 Task: Start a Sprint called Sprint0000000126 in Scrum Project Project0000000042 in Jira. Create a Scrum Project Project0000000043 in Jira. Create a Scrum Project Project0000000044 in Jira. Add mailaustralia7@gmail.com as Team Member of Scrum Project Project0000000043 in Jira. Add carxxstreet791@gmail.com as Team Member of Scrum Project Project0000000043 in Jira
Action: Mouse moved to (82, 251)
Screenshot: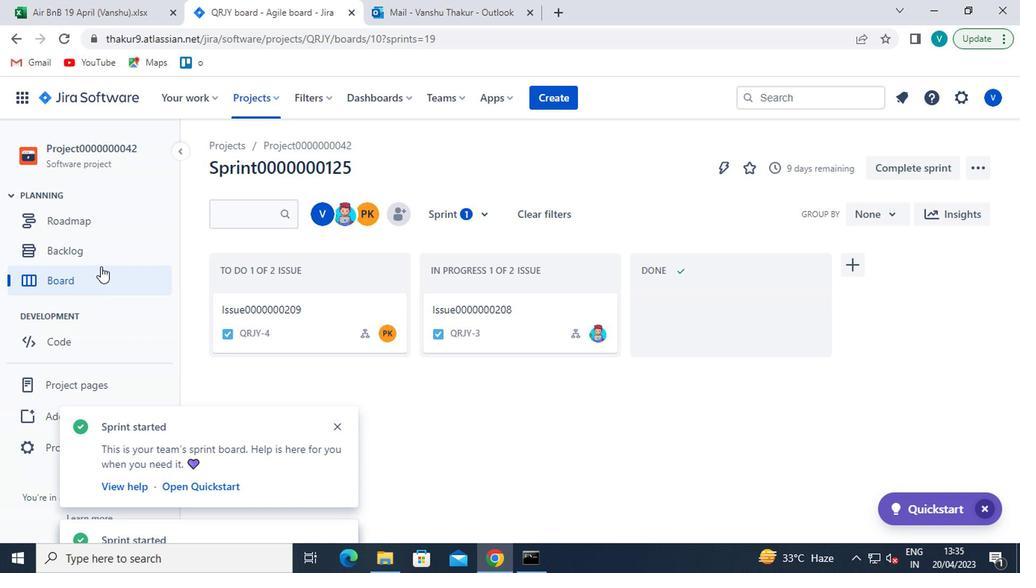 
Action: Mouse pressed left at (82, 251)
Screenshot: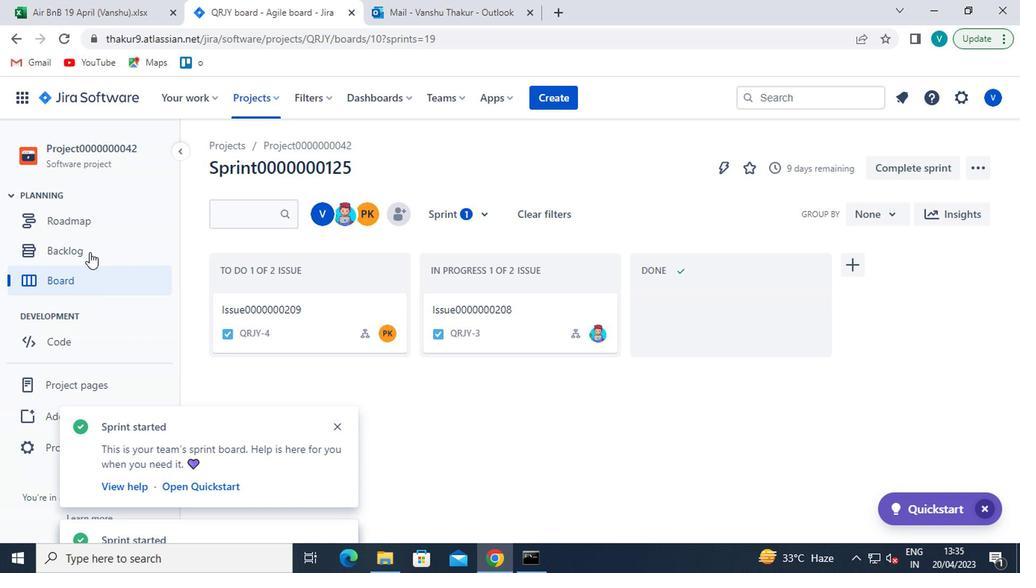 
Action: Mouse moved to (331, 428)
Screenshot: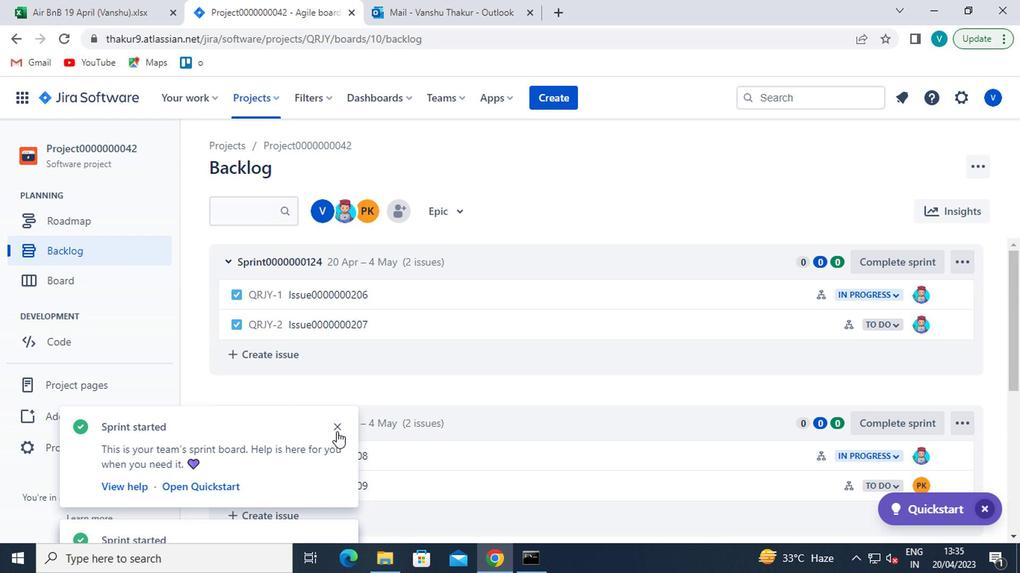
Action: Mouse pressed left at (331, 428)
Screenshot: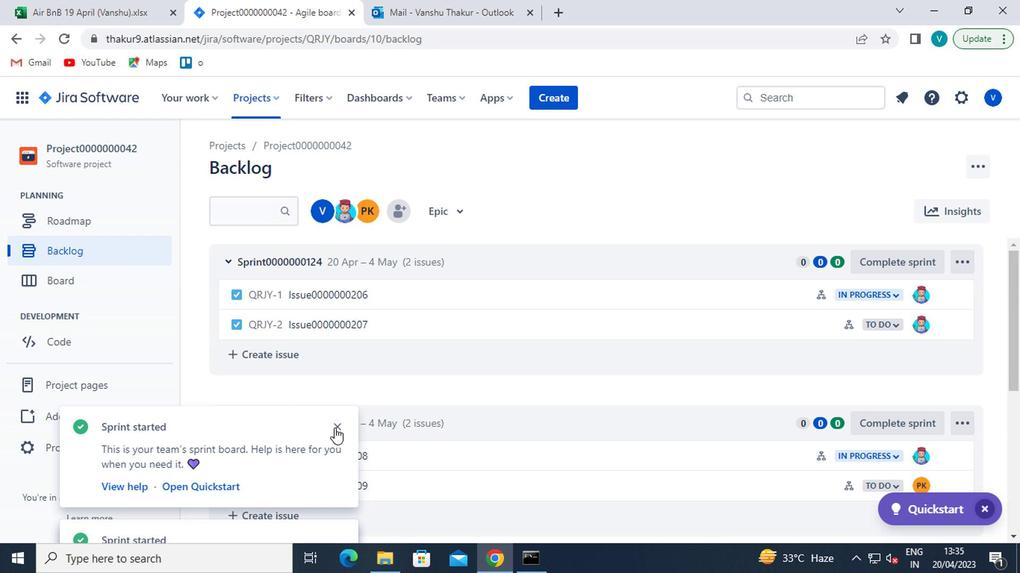 
Action: Mouse moved to (331, 425)
Screenshot: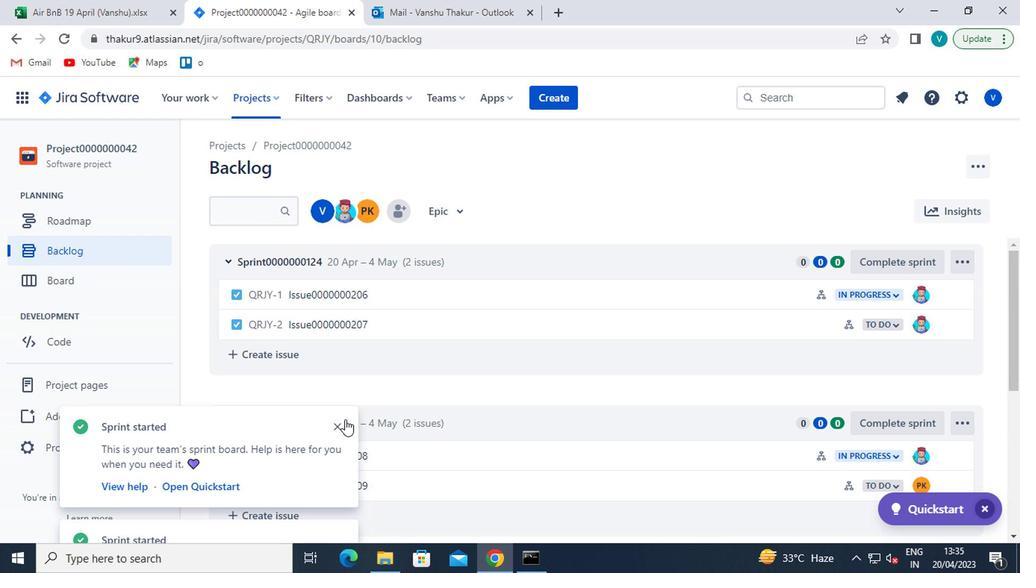 
Action: Mouse pressed left at (331, 425)
Screenshot: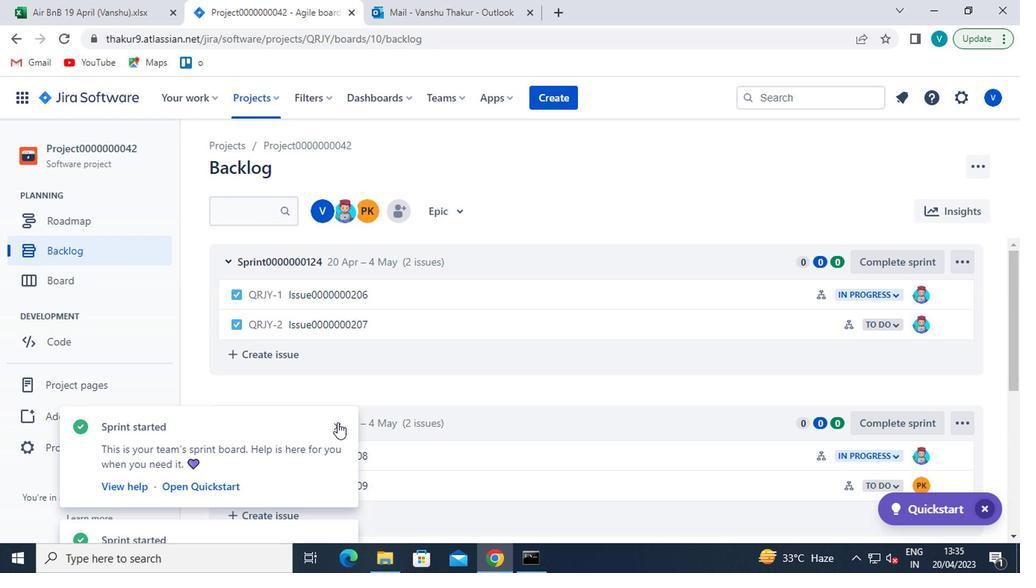 
Action: Mouse pressed left at (331, 425)
Screenshot: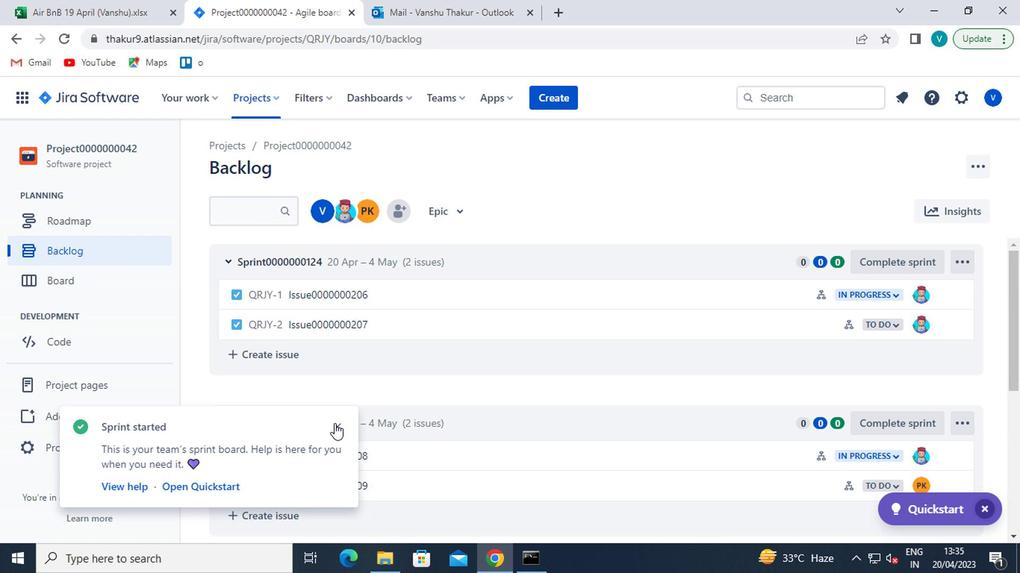 
Action: Mouse moved to (445, 406)
Screenshot: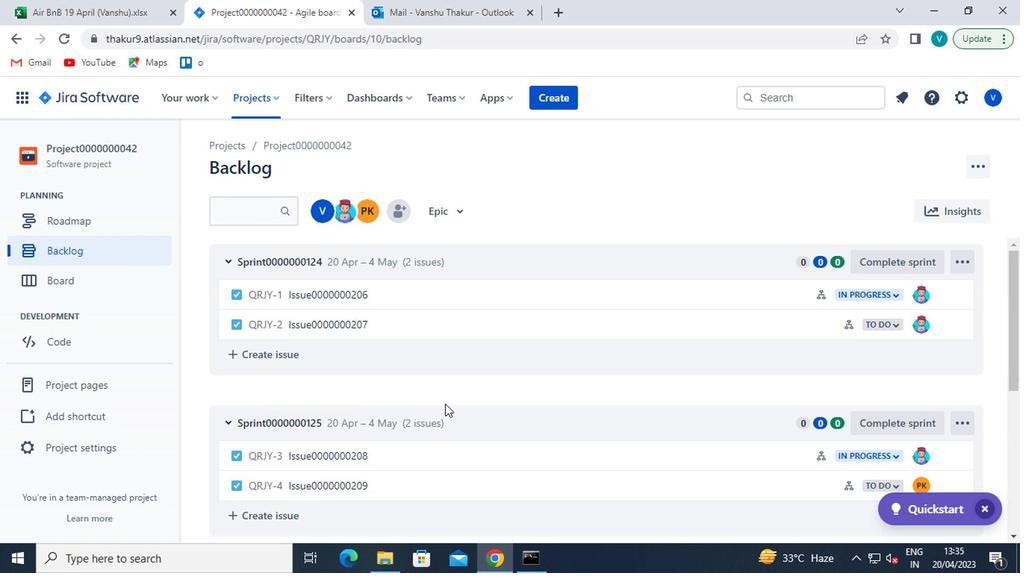 
Action: Mouse scrolled (445, 405) with delta (0, -1)
Screenshot: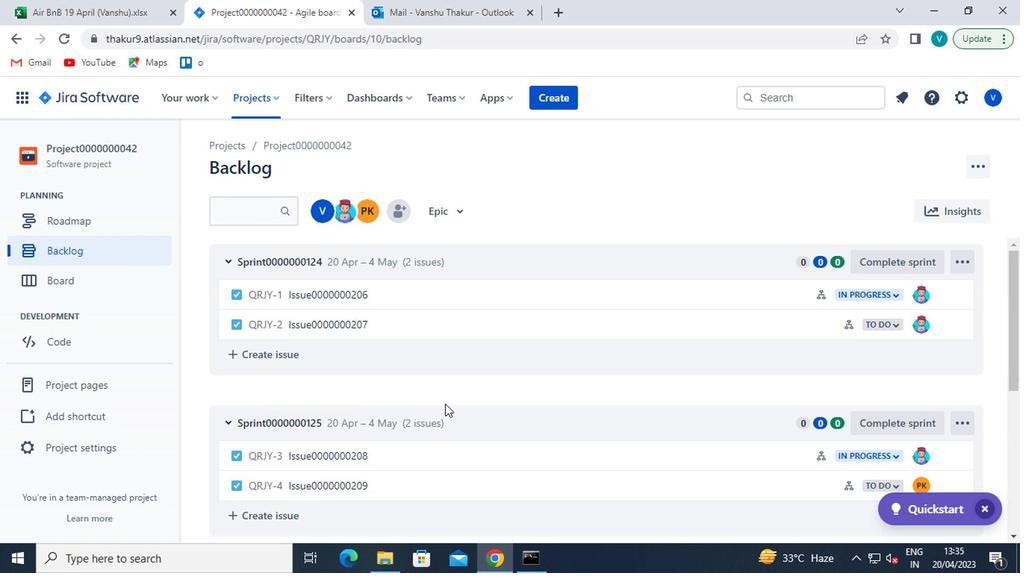 
Action: Mouse scrolled (445, 405) with delta (0, -1)
Screenshot: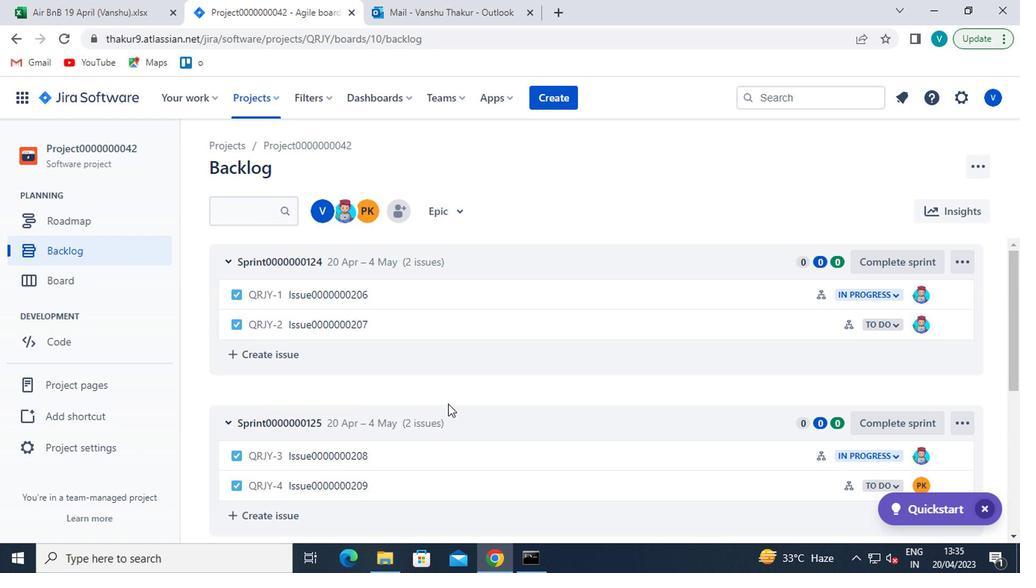 
Action: Mouse scrolled (445, 405) with delta (0, -1)
Screenshot: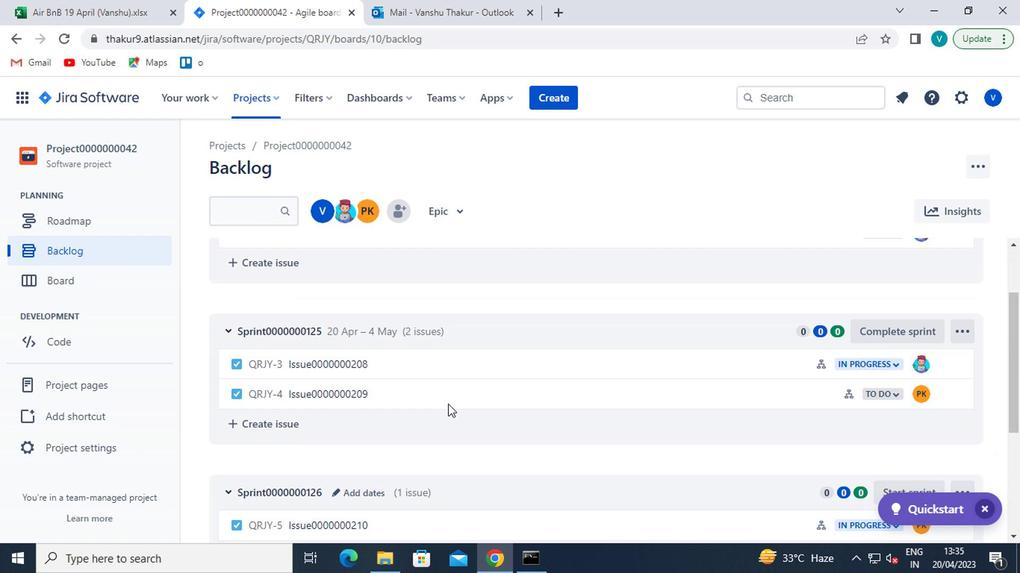 
Action: Mouse moved to (907, 365)
Screenshot: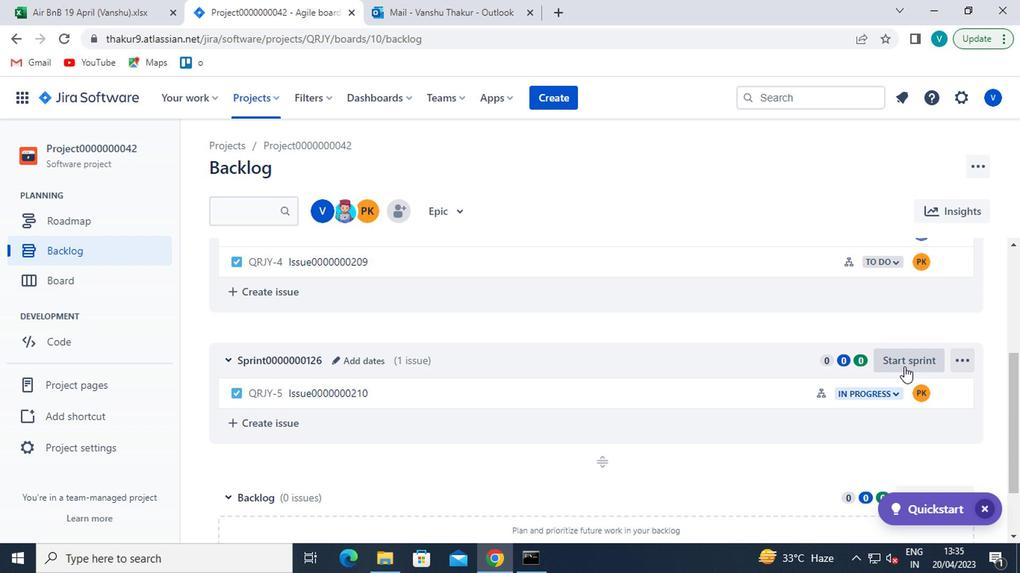 
Action: Mouse pressed left at (907, 365)
Screenshot: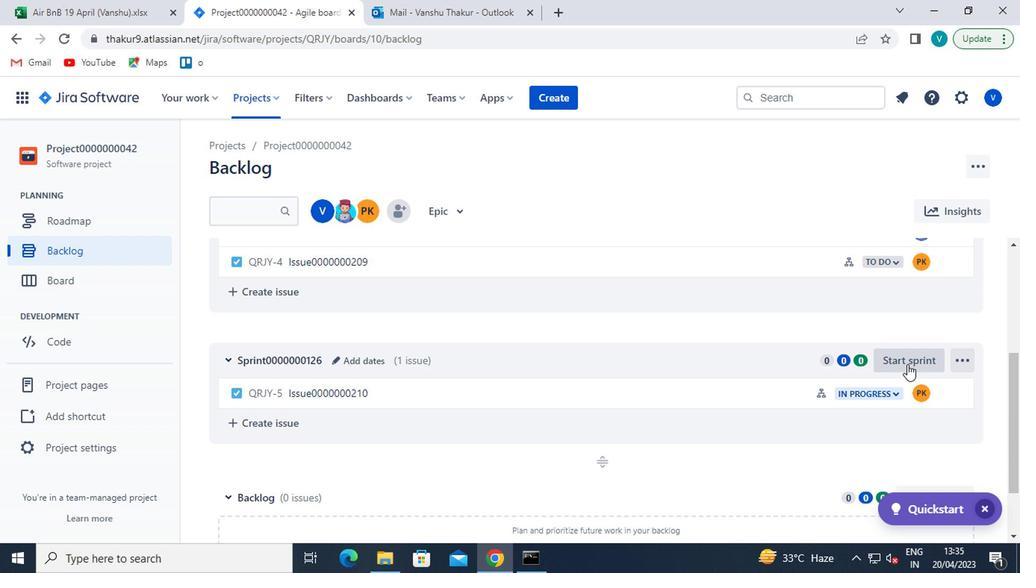 
Action: Mouse moved to (591, 350)
Screenshot: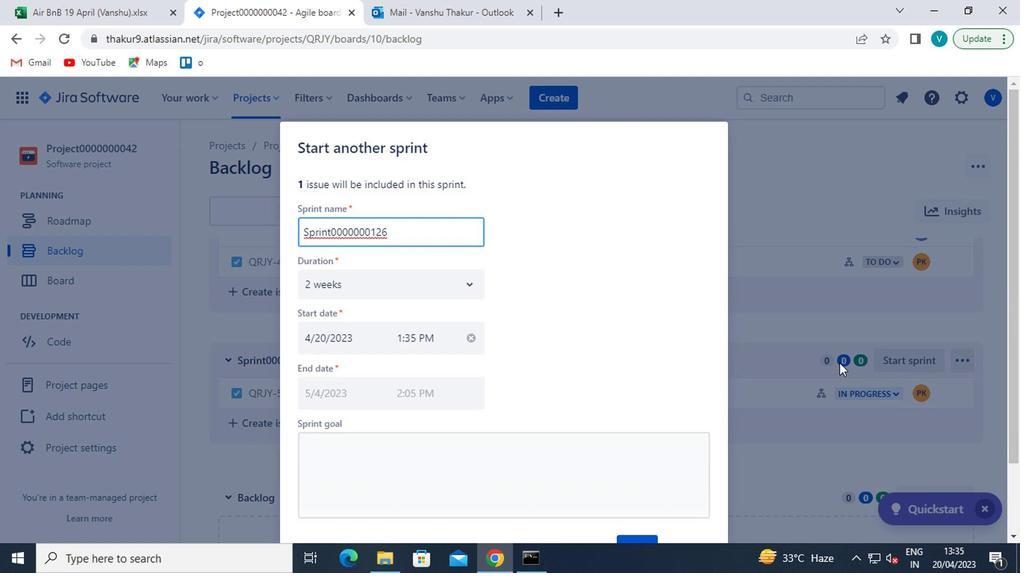 
Action: Mouse scrolled (591, 350) with delta (0, 0)
Screenshot: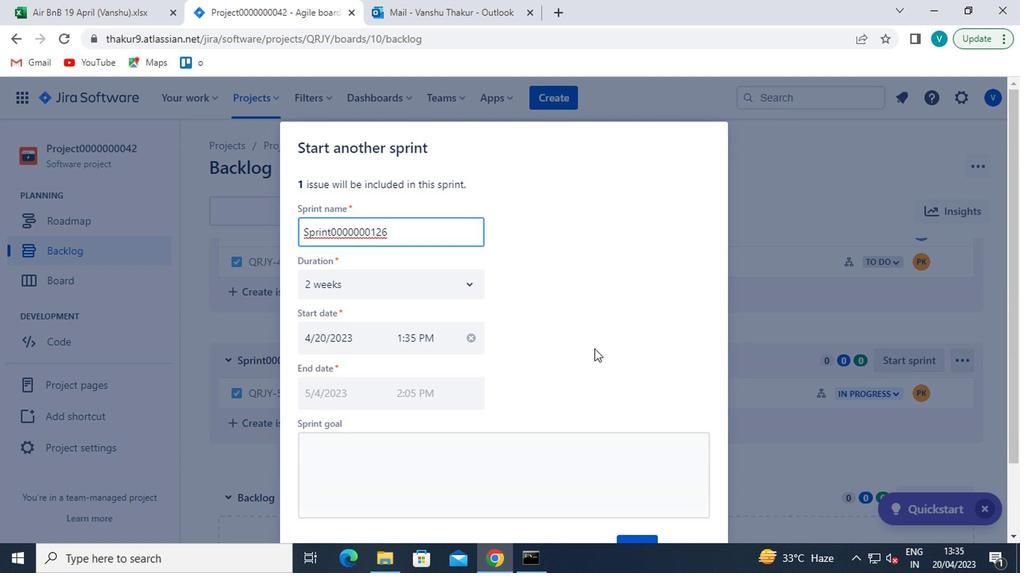 
Action: Mouse scrolled (591, 350) with delta (0, 0)
Screenshot: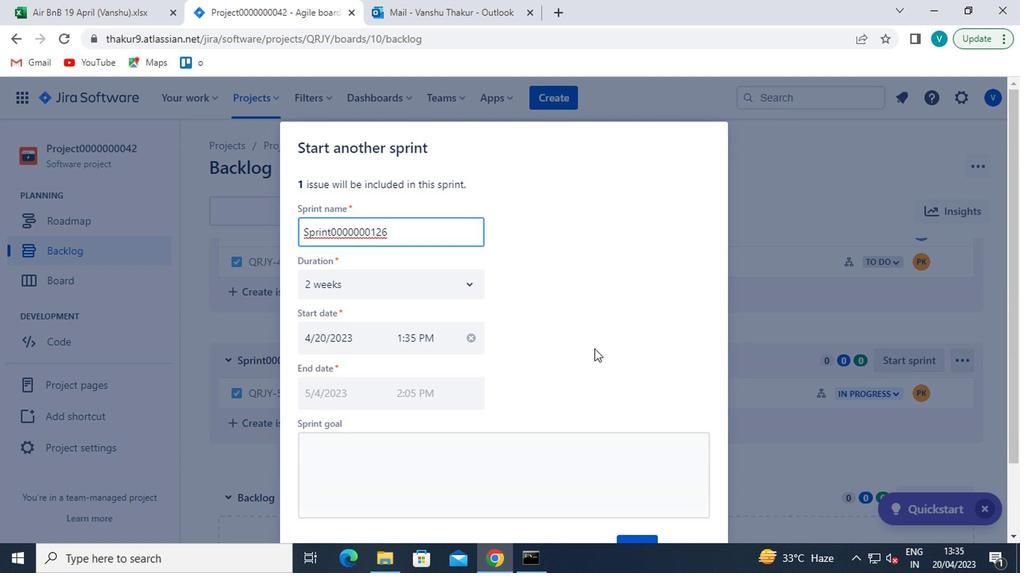 
Action: Mouse scrolled (591, 350) with delta (0, 0)
Screenshot: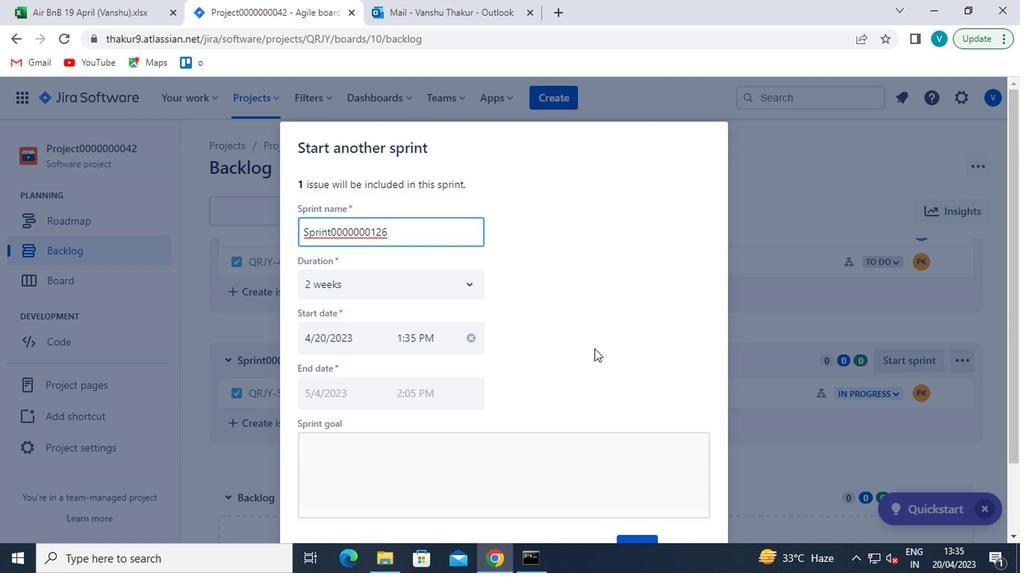 
Action: Mouse moved to (631, 461)
Screenshot: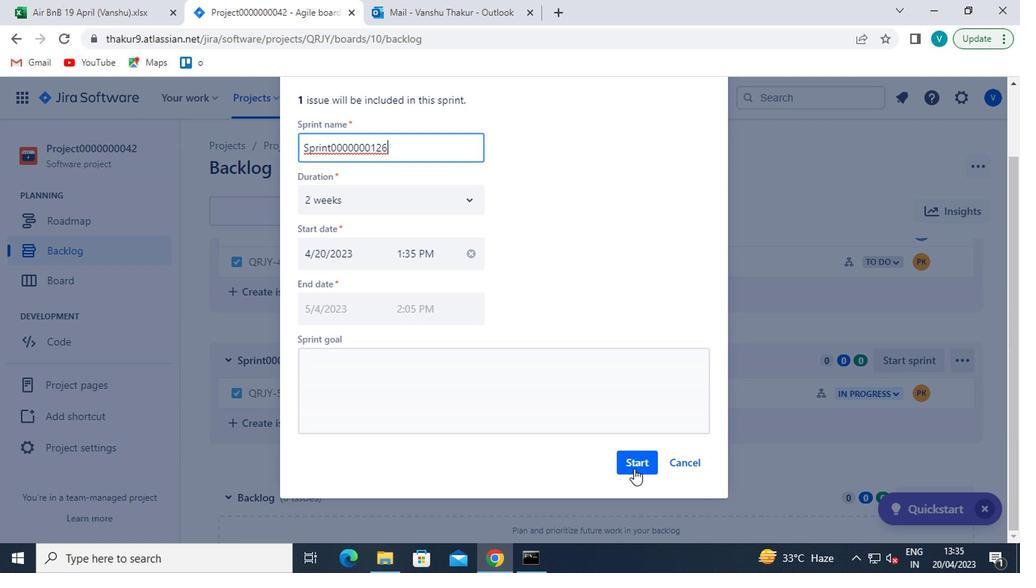 
Action: Mouse pressed left at (631, 461)
Screenshot: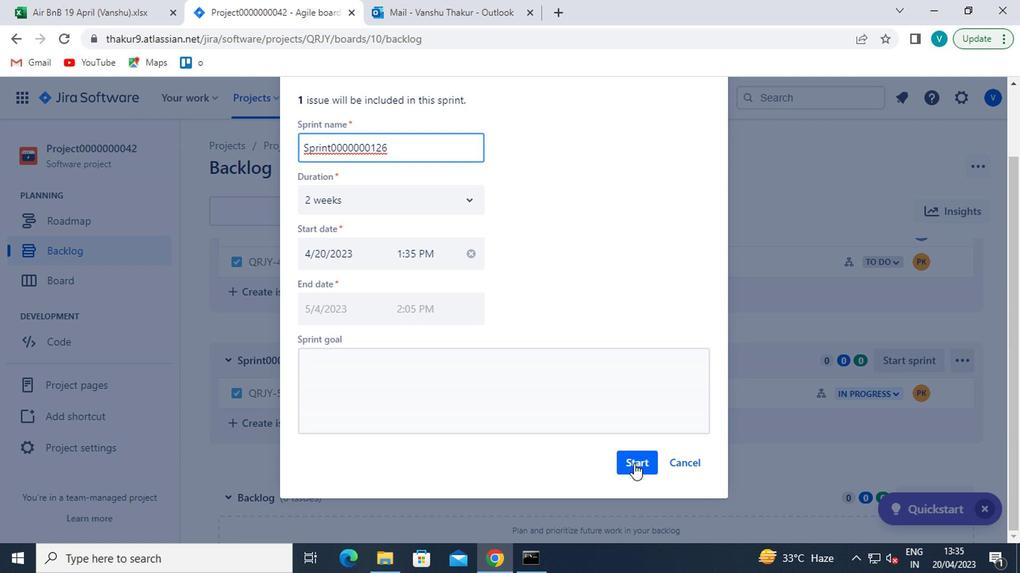 
Action: Mouse moved to (259, 95)
Screenshot: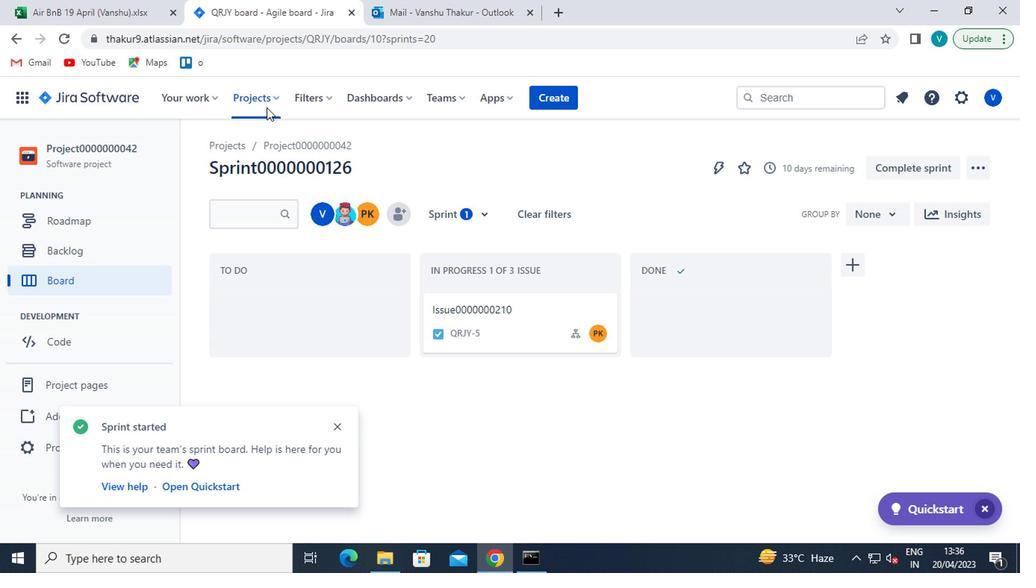 
Action: Mouse pressed left at (259, 95)
Screenshot: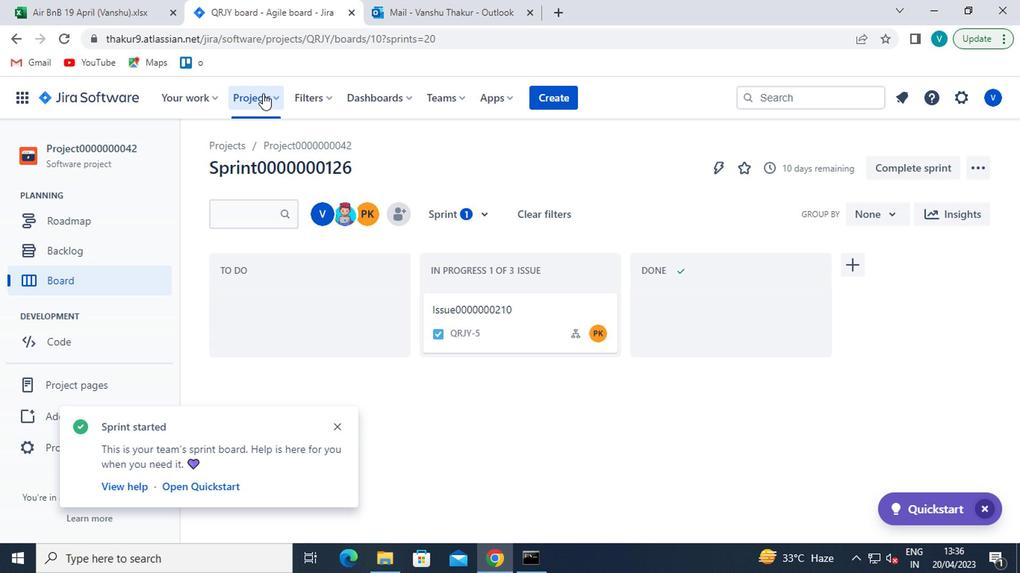 
Action: Mouse moved to (301, 390)
Screenshot: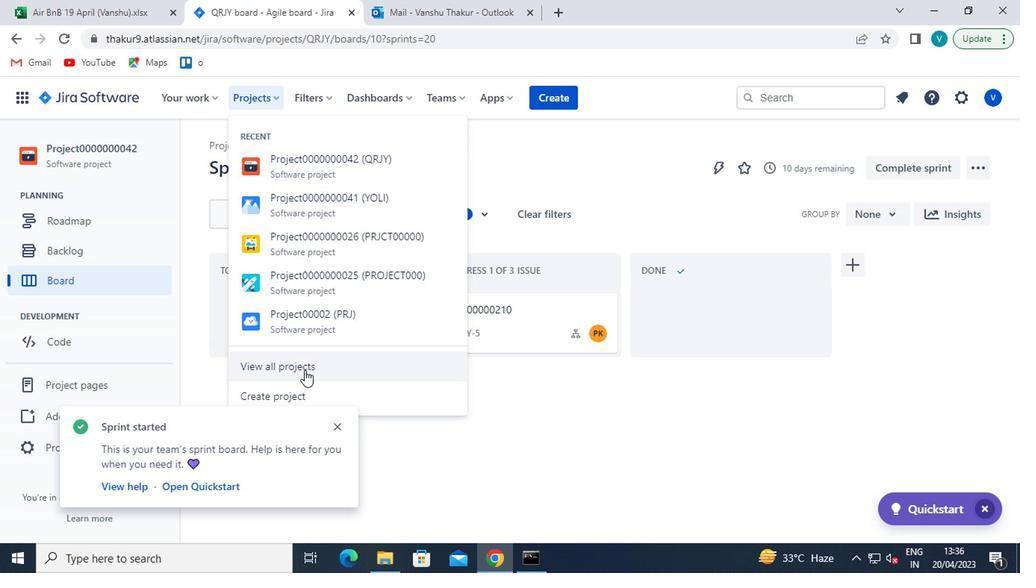 
Action: Mouse pressed left at (301, 390)
Screenshot: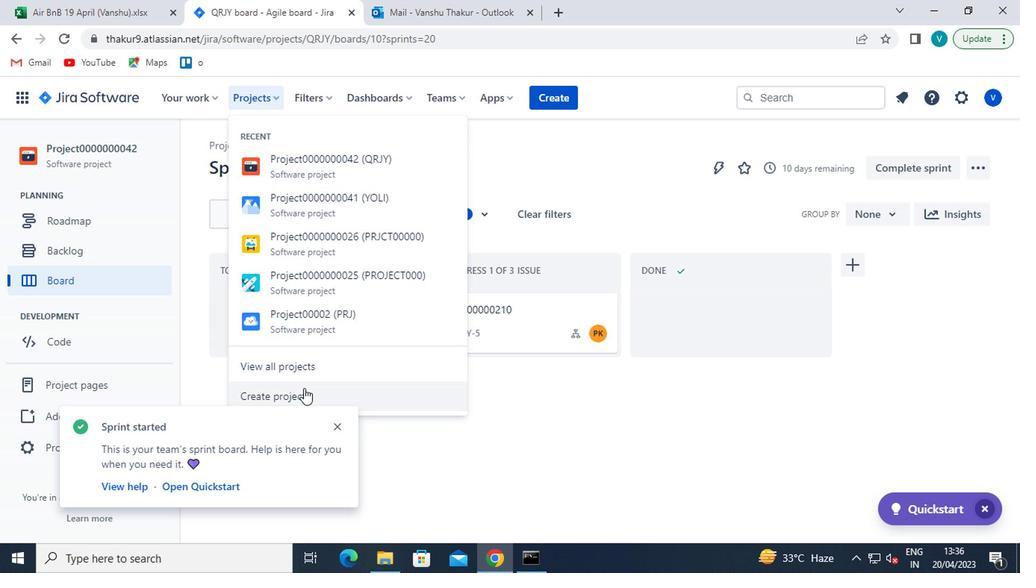 
Action: Mouse moved to (496, 413)
Screenshot: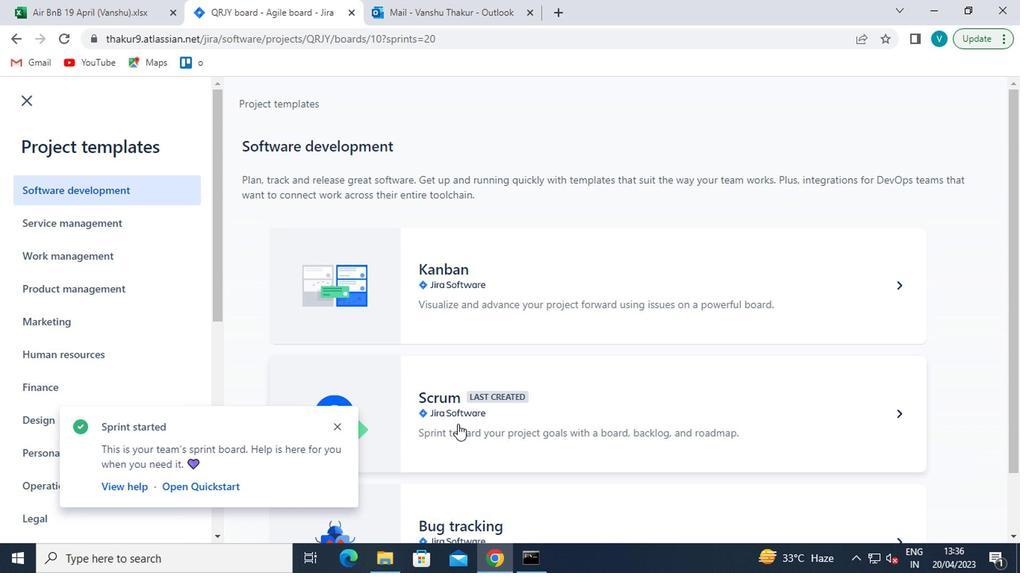 
Action: Mouse pressed left at (496, 413)
Screenshot: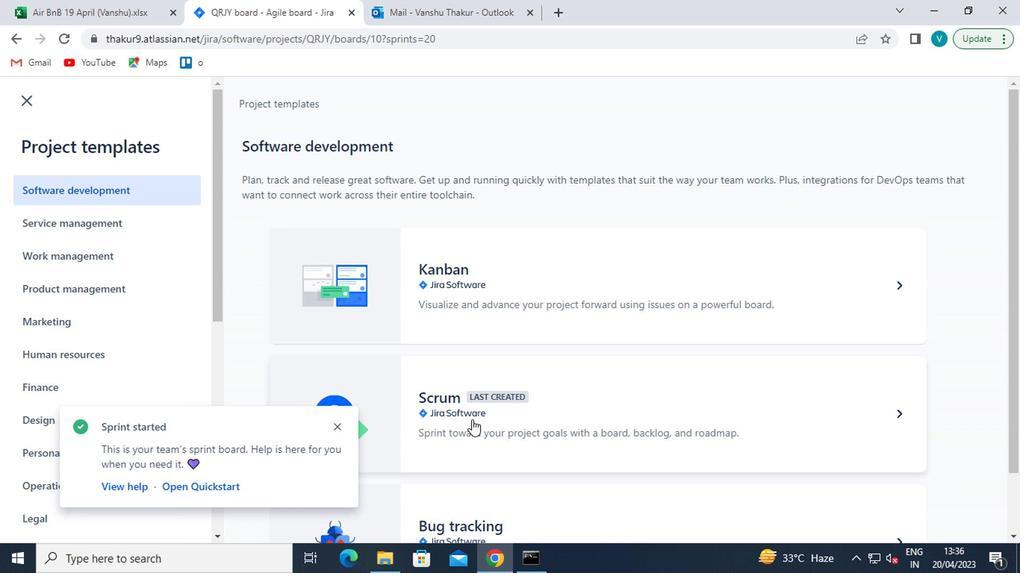 
Action: Mouse moved to (916, 516)
Screenshot: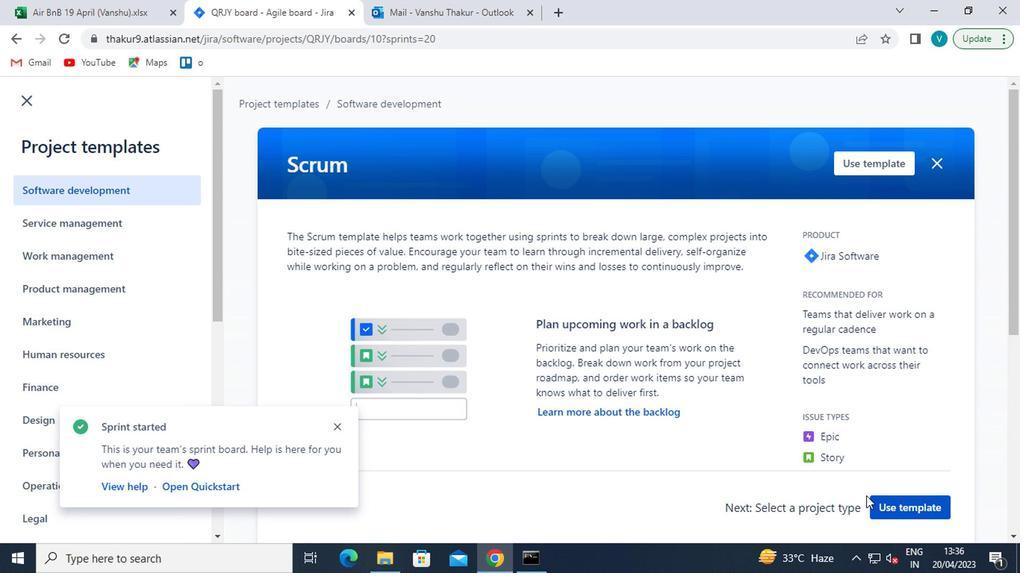 
Action: Mouse pressed left at (916, 516)
Screenshot: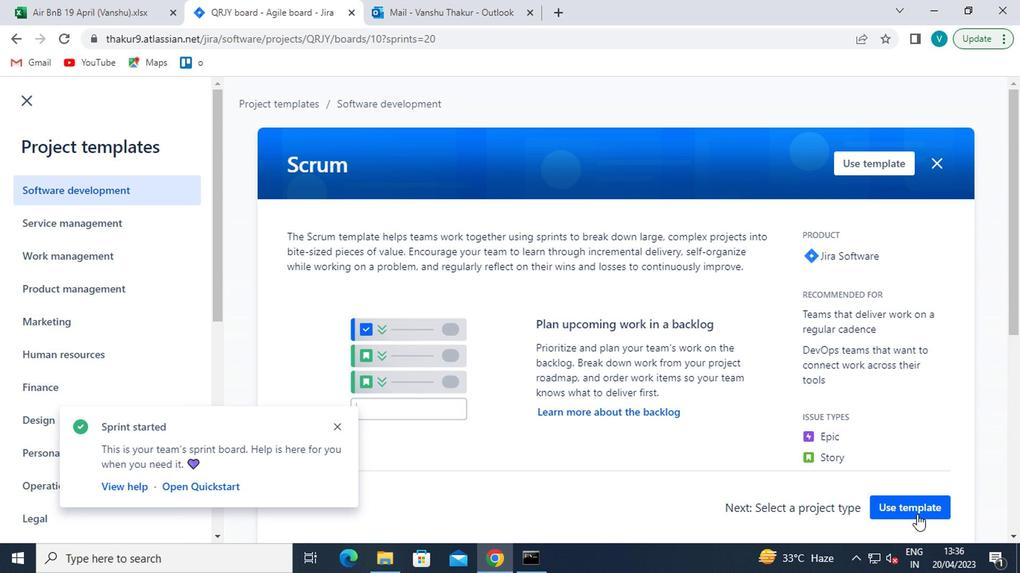 
Action: Mouse moved to (329, 426)
Screenshot: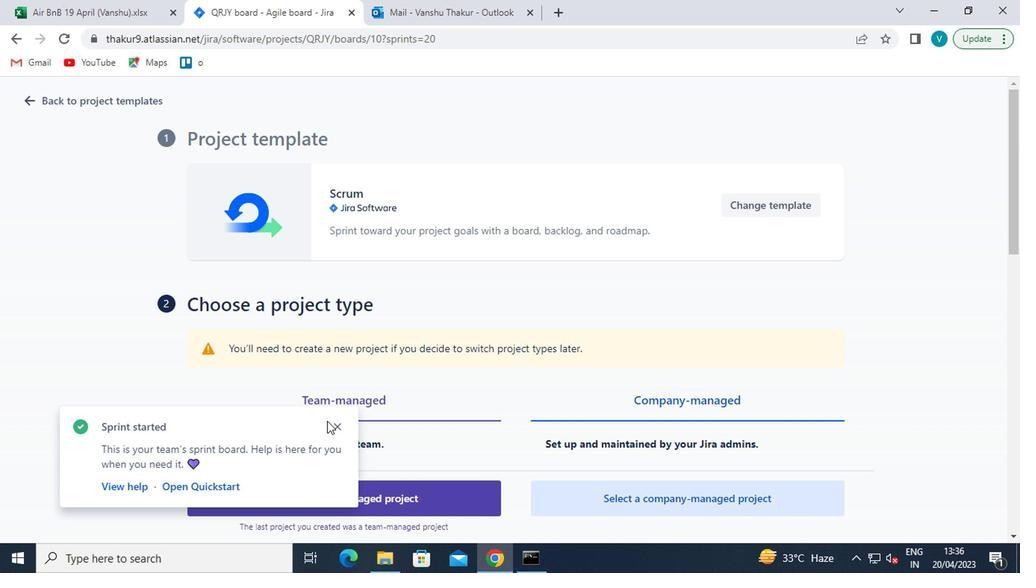 
Action: Mouse pressed left at (329, 426)
Screenshot: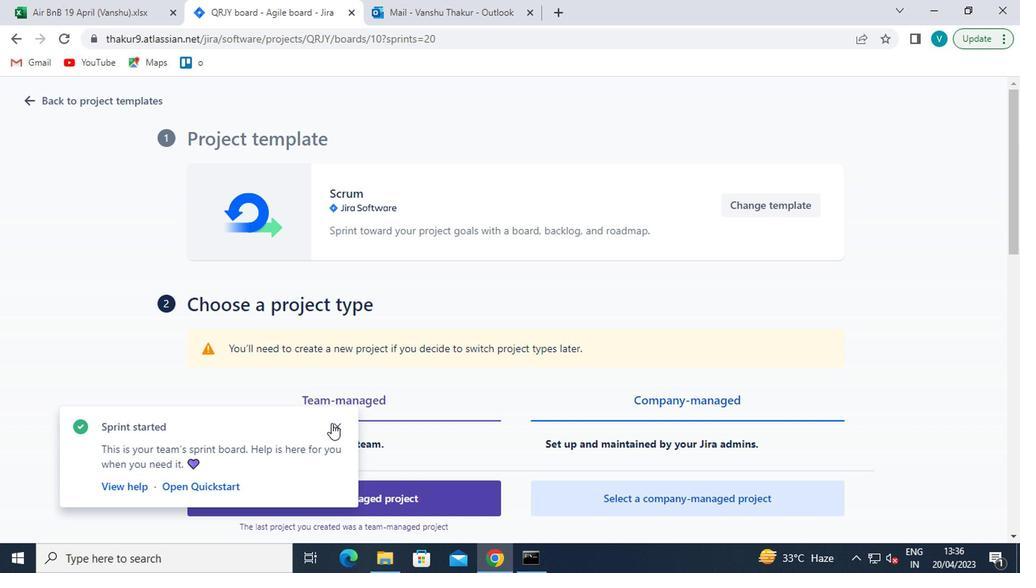 
Action: Mouse moved to (361, 501)
Screenshot: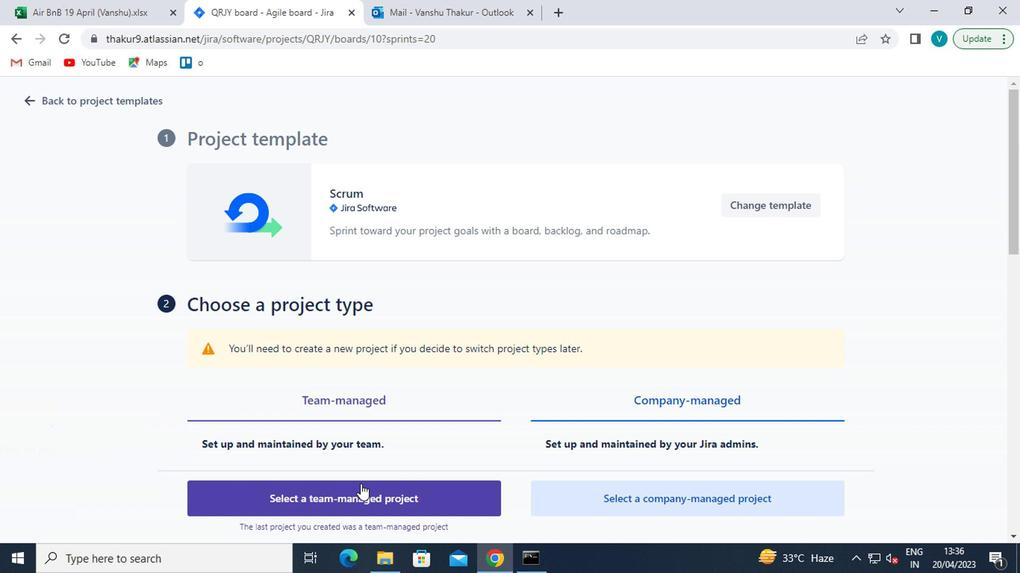 
Action: Mouse pressed left at (361, 501)
Screenshot: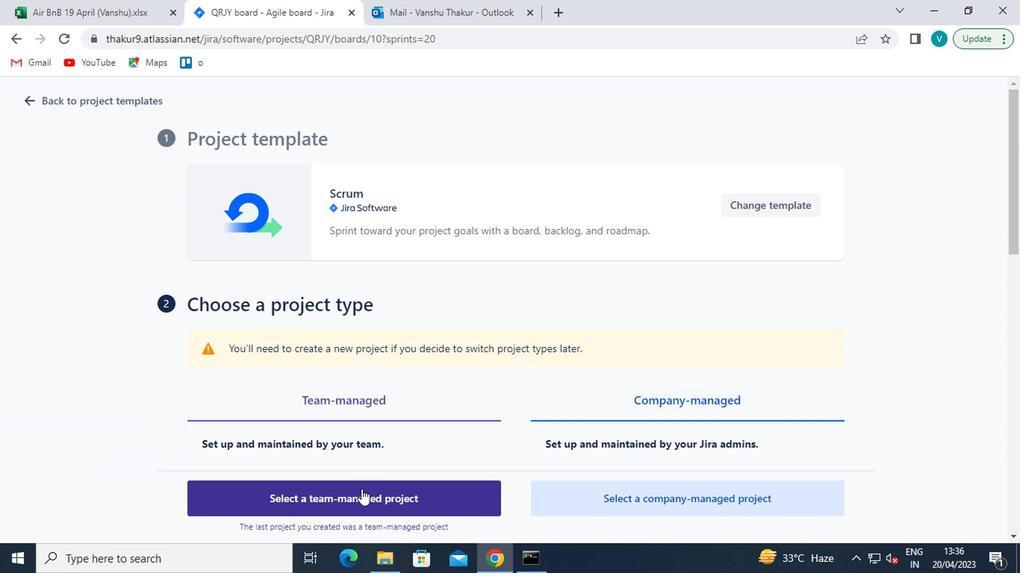 
Action: Mouse moved to (290, 256)
Screenshot: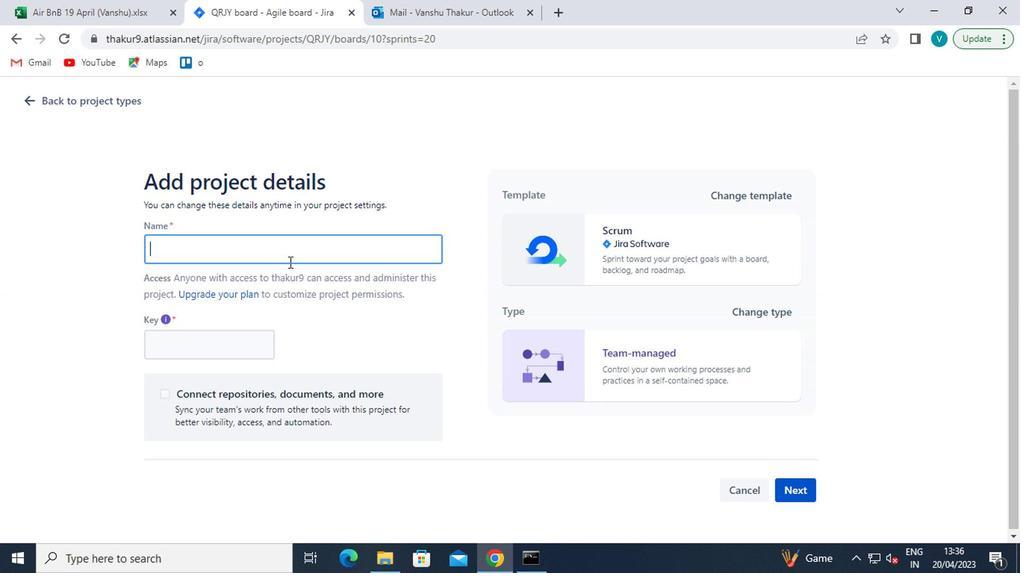 
Action: Mouse pressed left at (290, 256)
Screenshot: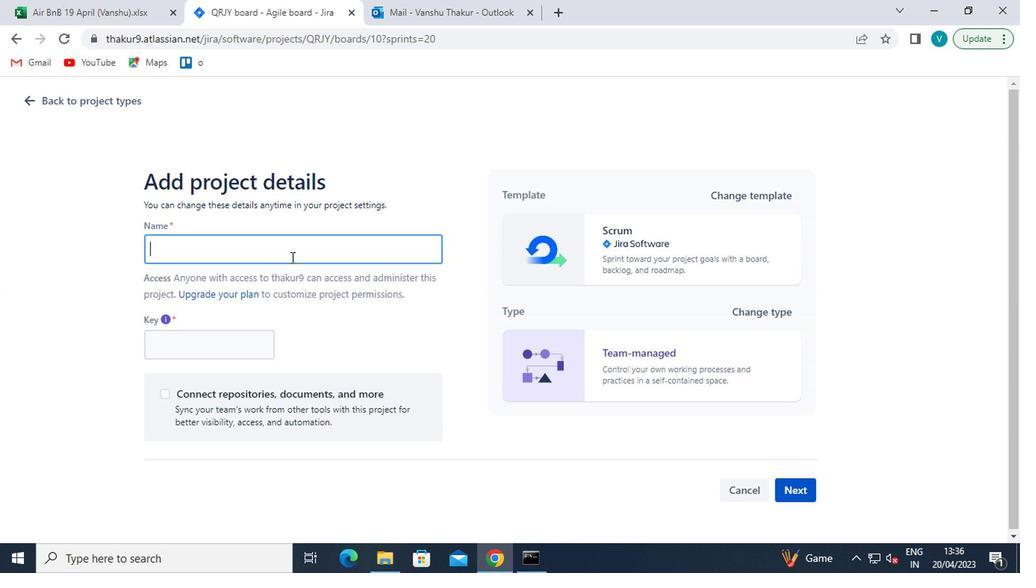 
Action: Key pressed <Key.shift>PROJECT0000000043
Screenshot: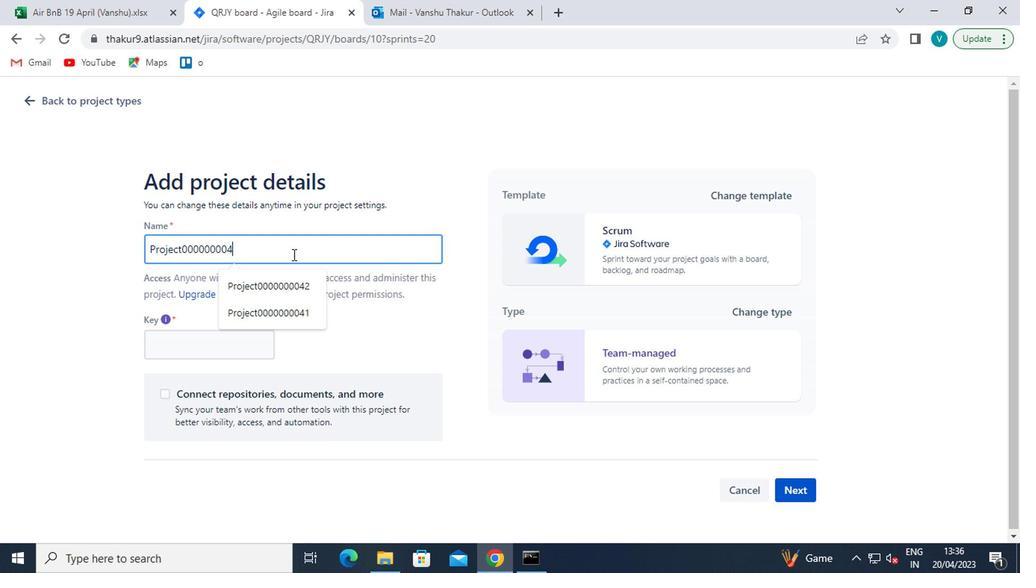 
Action: Mouse moved to (802, 489)
Screenshot: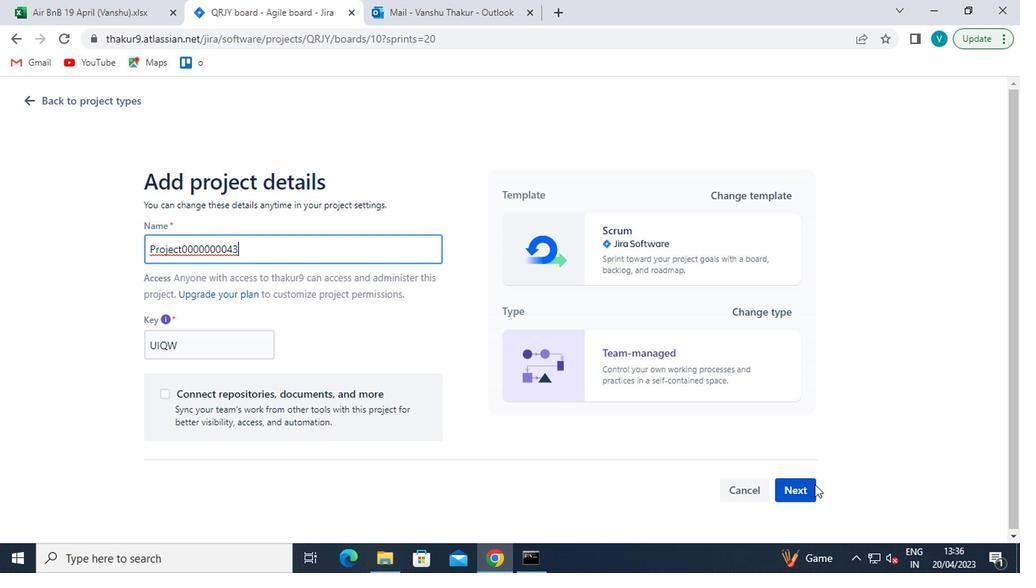 
Action: Mouse pressed left at (802, 489)
Screenshot: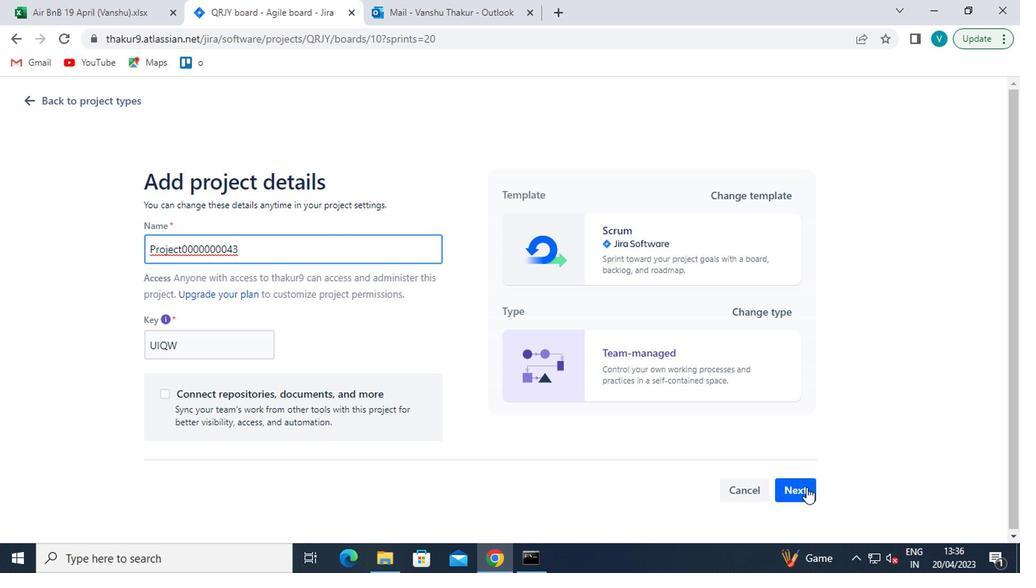 
Action: Mouse moved to (688, 407)
Screenshot: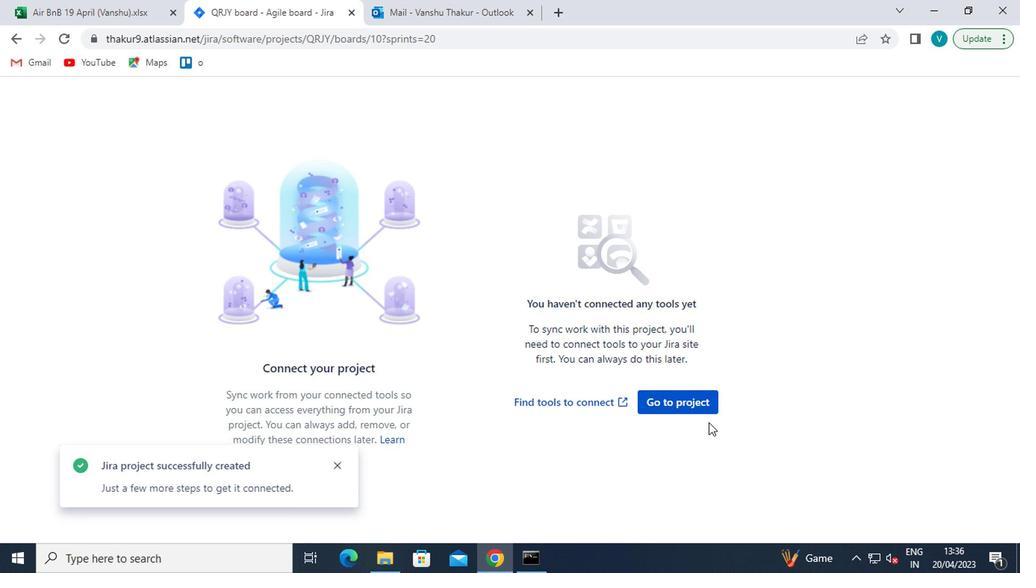 
Action: Mouse pressed left at (688, 407)
Screenshot: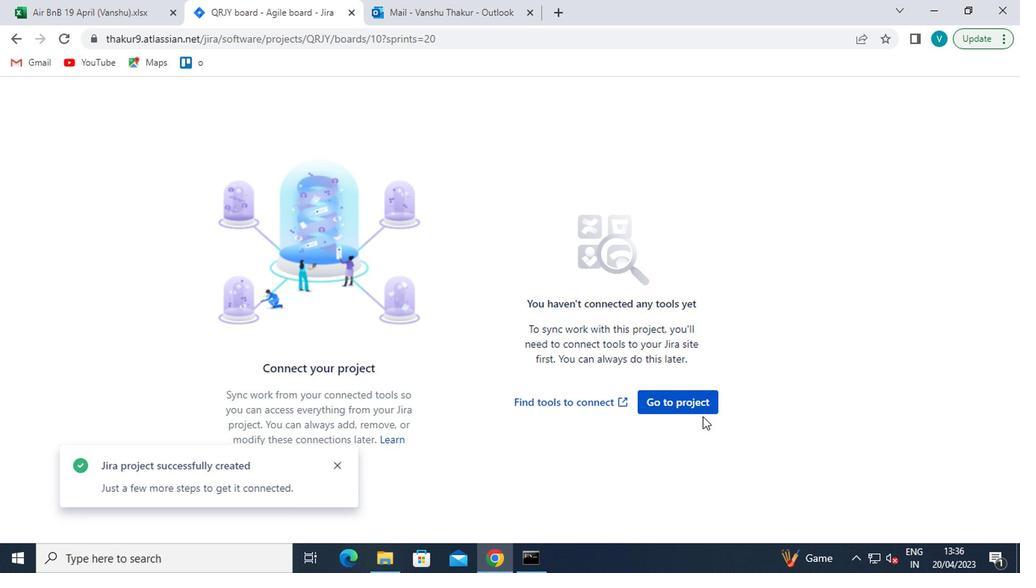 
Action: Mouse moved to (259, 97)
Screenshot: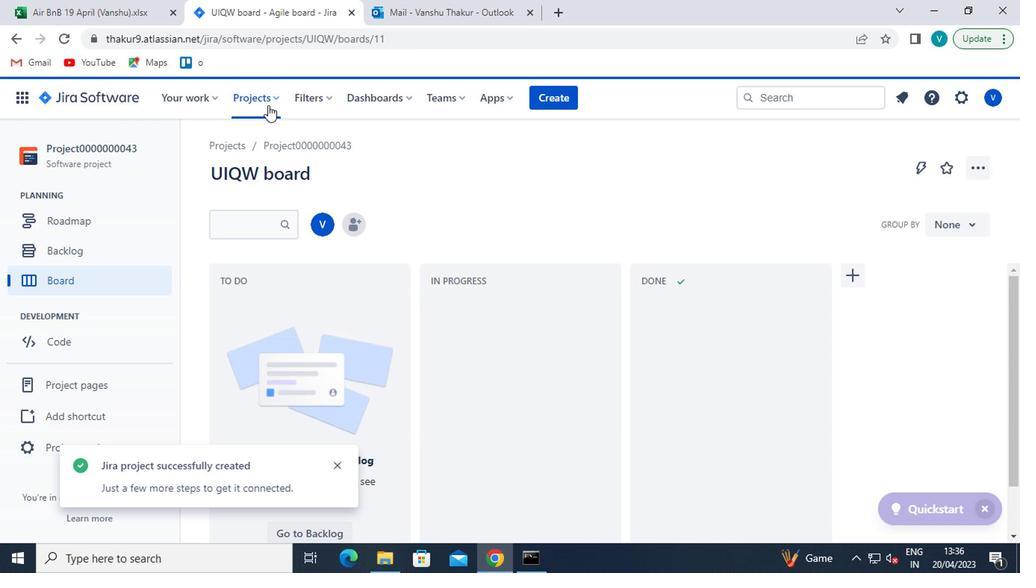 
Action: Mouse pressed left at (259, 97)
Screenshot: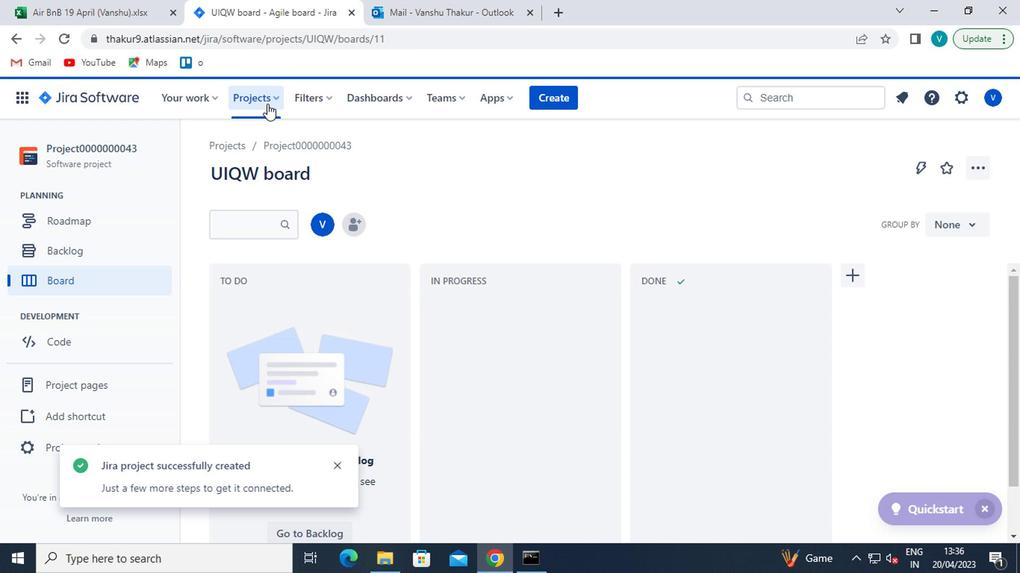 
Action: Mouse moved to (279, 393)
Screenshot: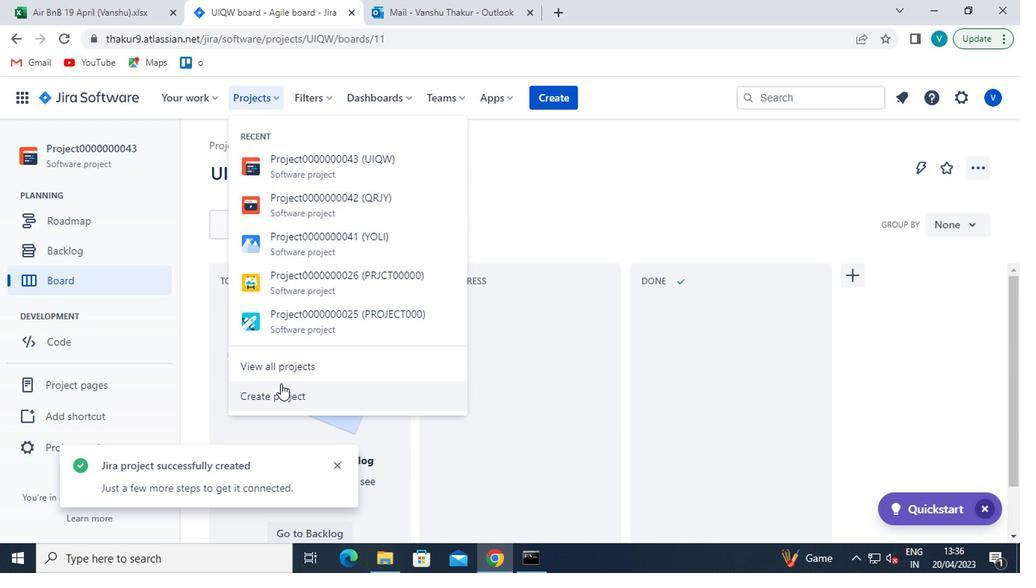 
Action: Mouse pressed left at (279, 393)
Screenshot: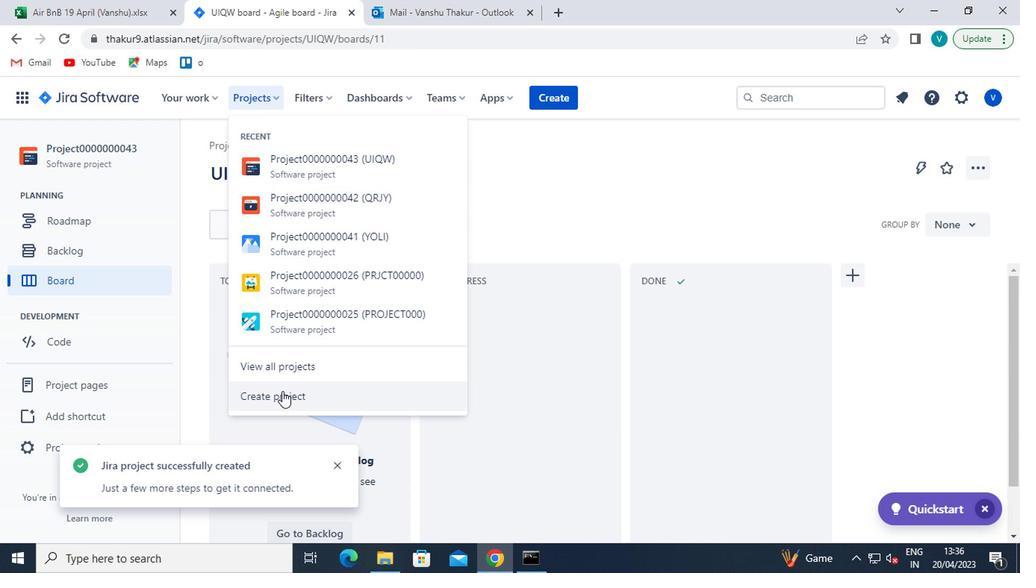 
Action: Mouse moved to (468, 399)
Screenshot: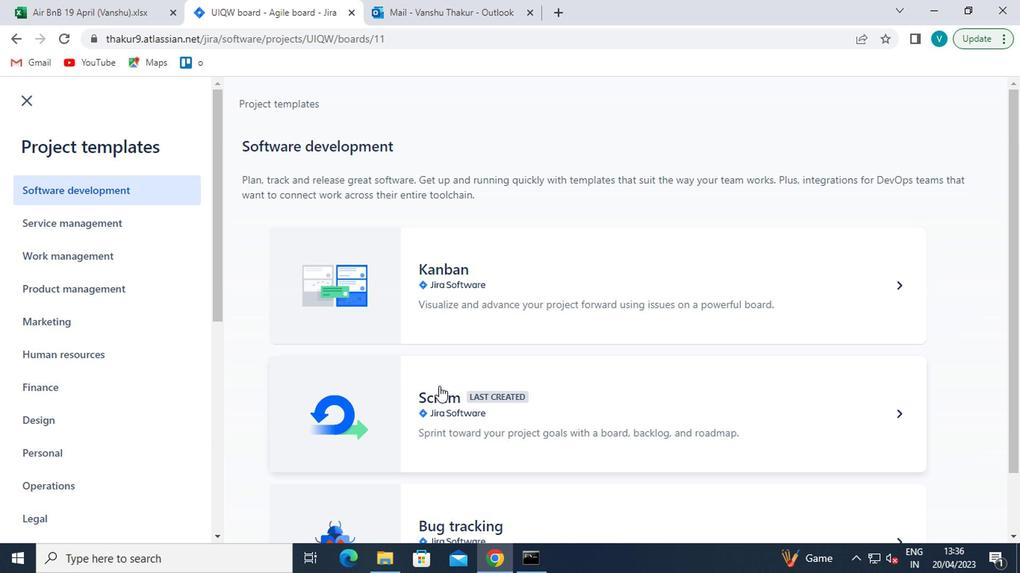 
Action: Mouse pressed left at (468, 399)
Screenshot: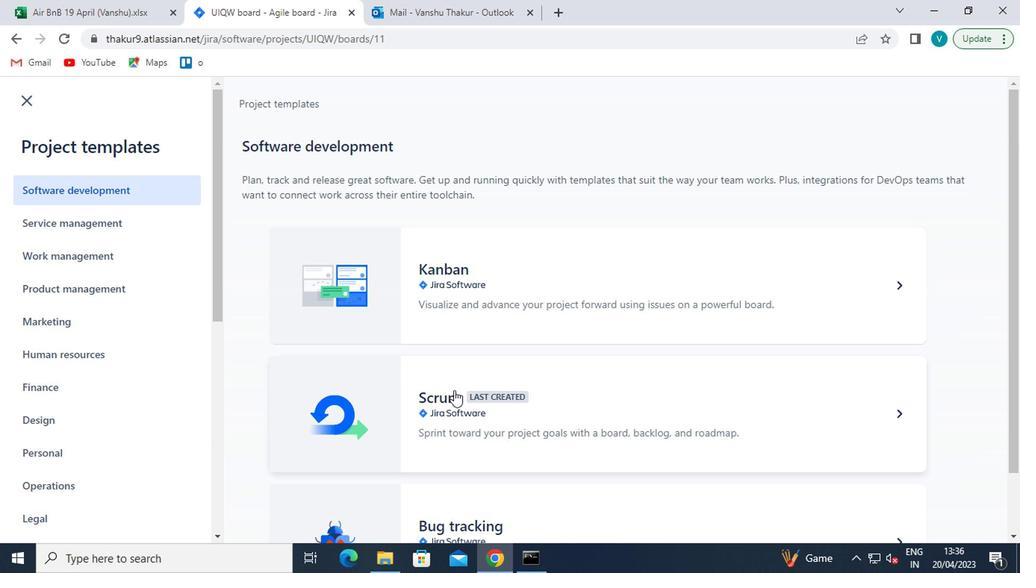 
Action: Mouse moved to (947, 512)
Screenshot: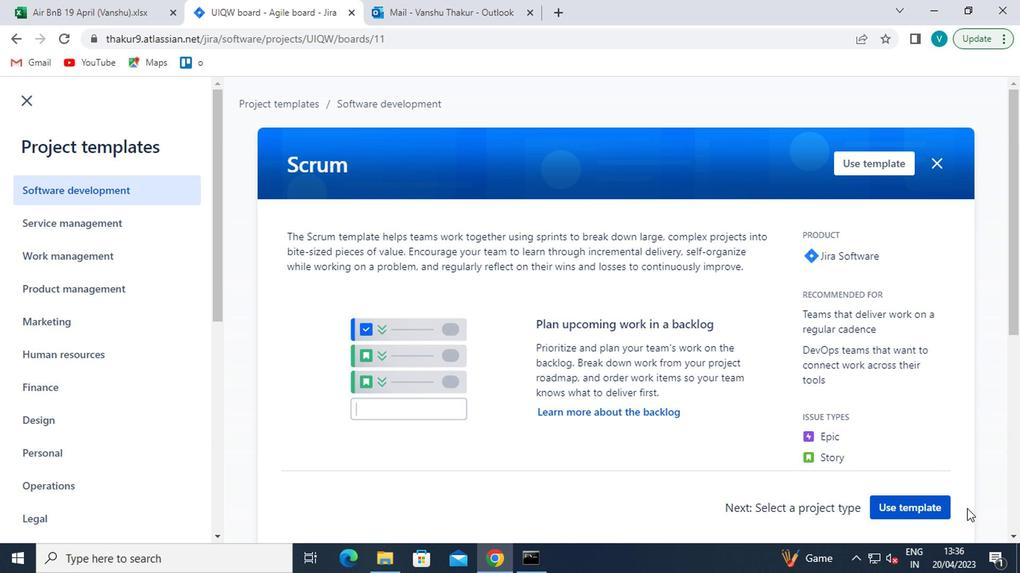 
Action: Mouse pressed left at (947, 512)
Screenshot: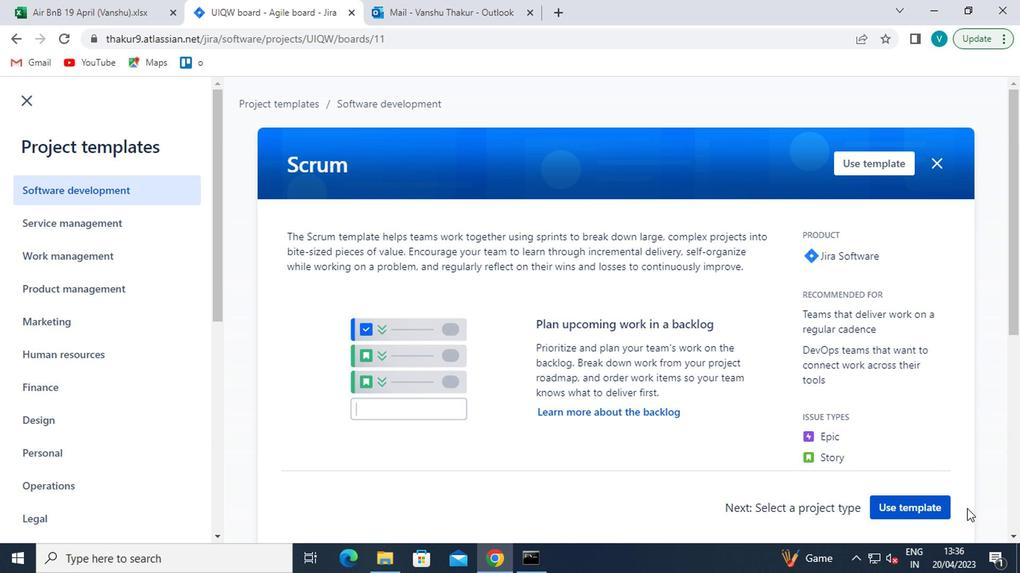 
Action: Mouse moved to (408, 504)
Screenshot: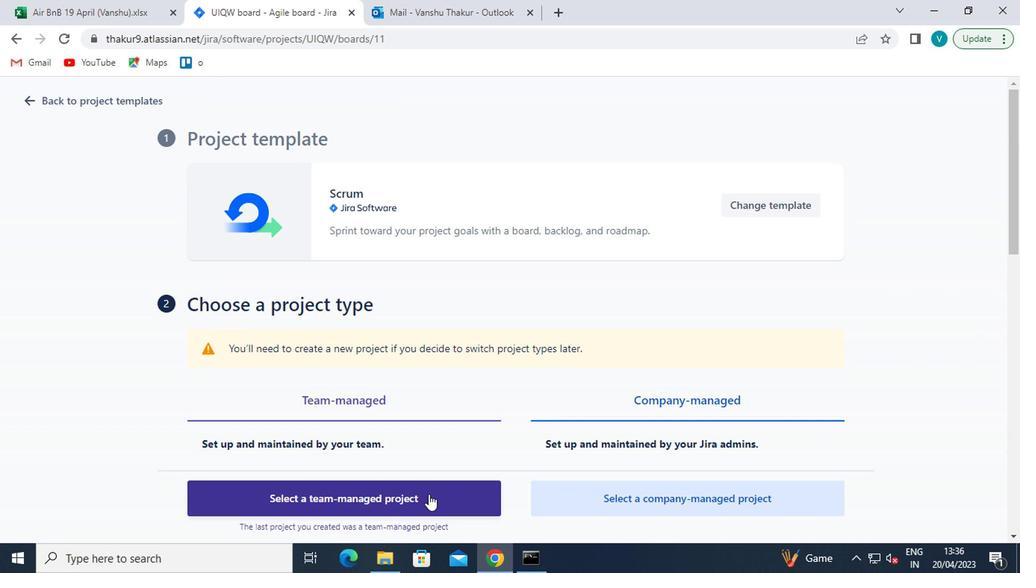
Action: Mouse pressed left at (408, 504)
Screenshot: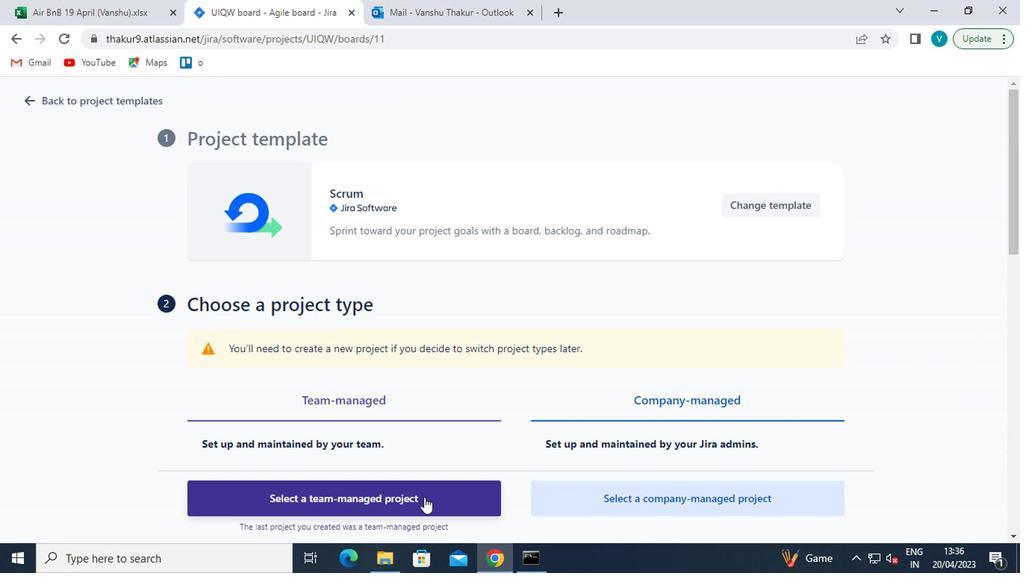 
Action: Mouse moved to (291, 249)
Screenshot: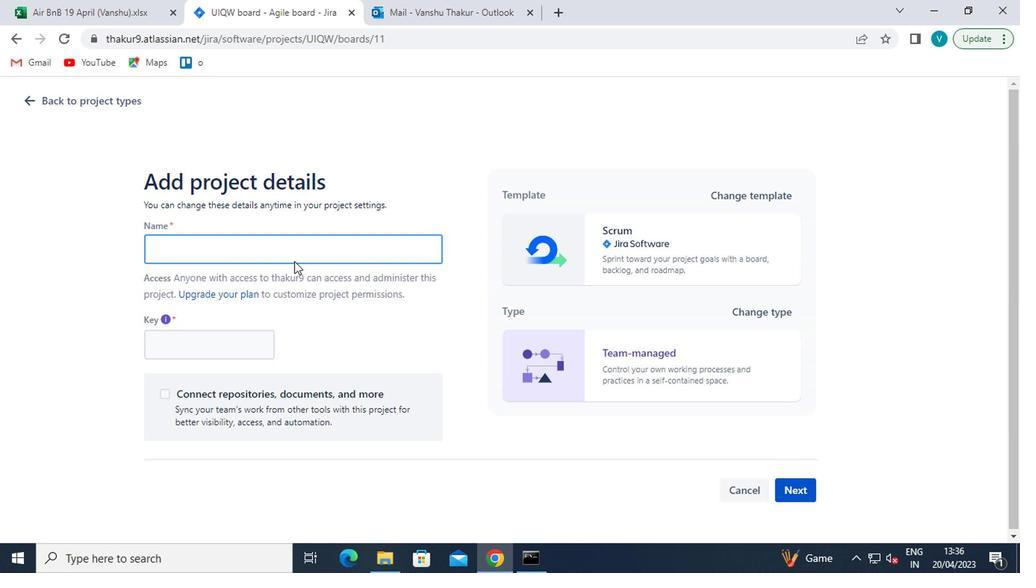 
Action: Mouse pressed left at (291, 249)
Screenshot: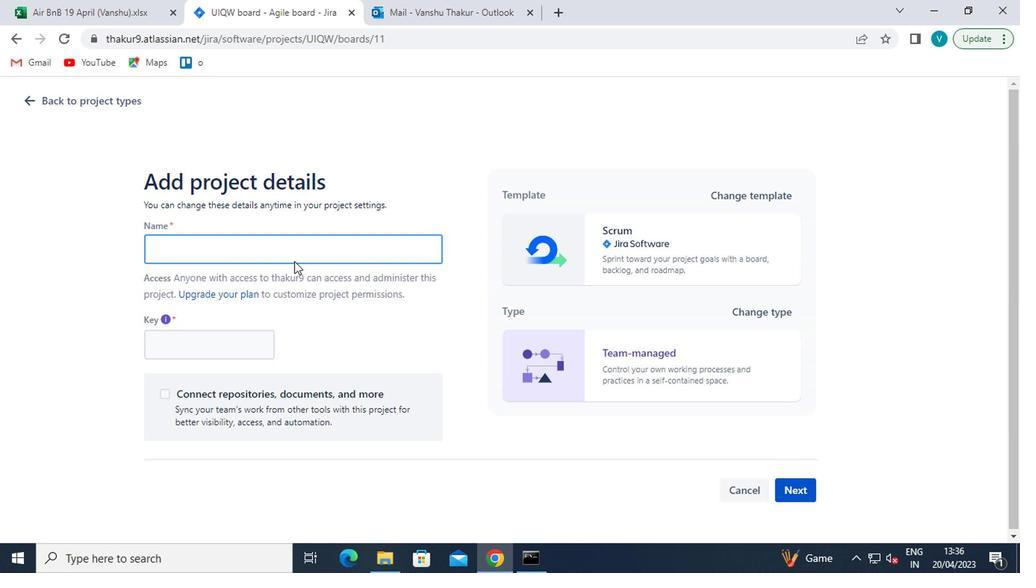 
Action: Key pressed <Key.shift>PROJECT0000000044
Screenshot: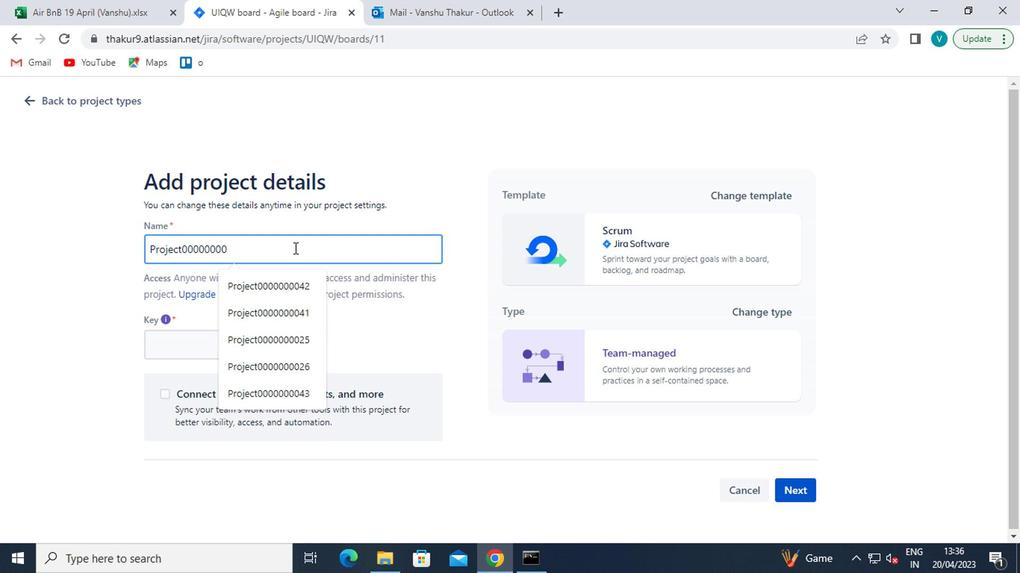
Action: Mouse moved to (796, 483)
Screenshot: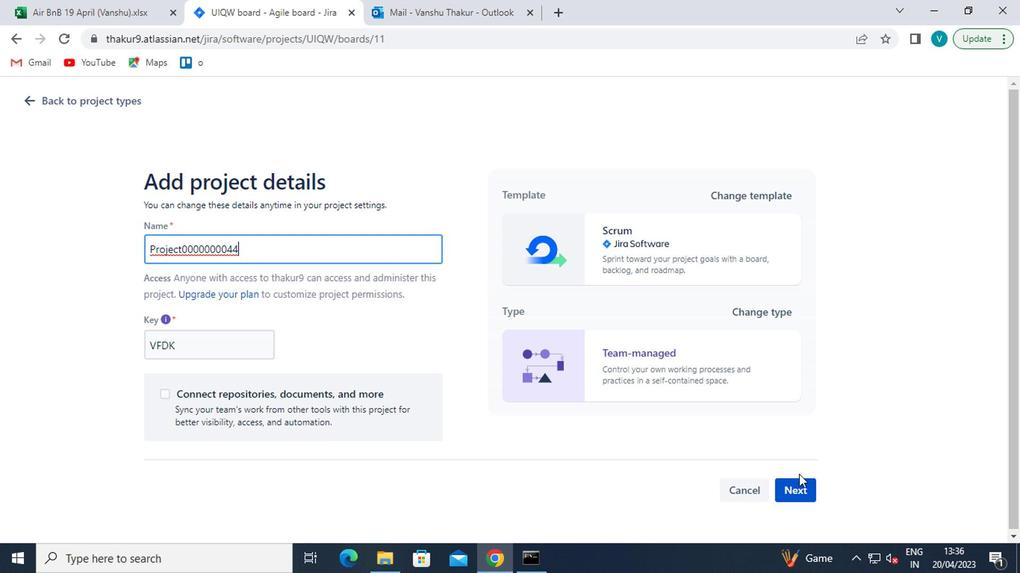
Action: Mouse pressed left at (796, 483)
Screenshot: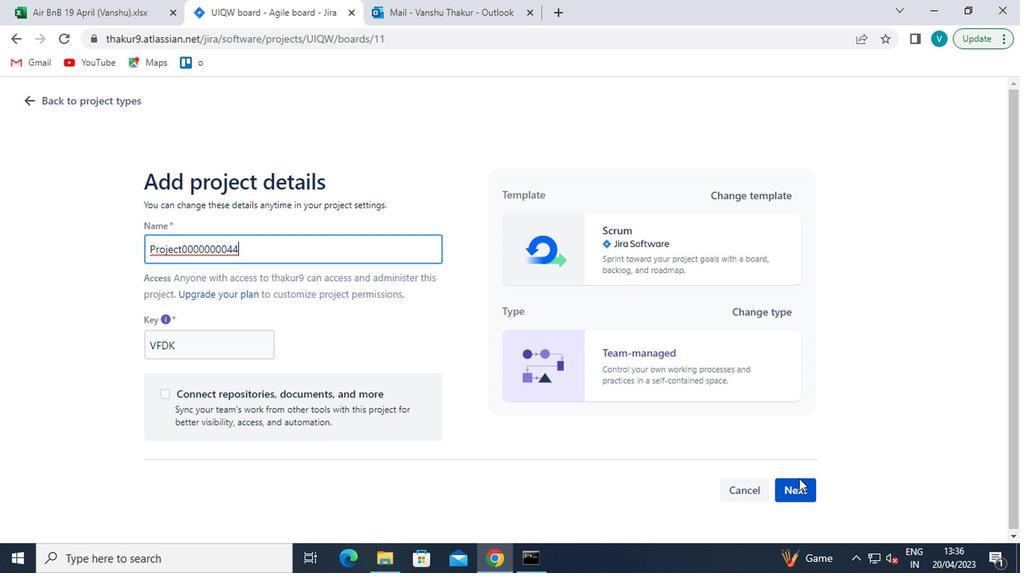 
Action: Mouse moved to (668, 403)
Screenshot: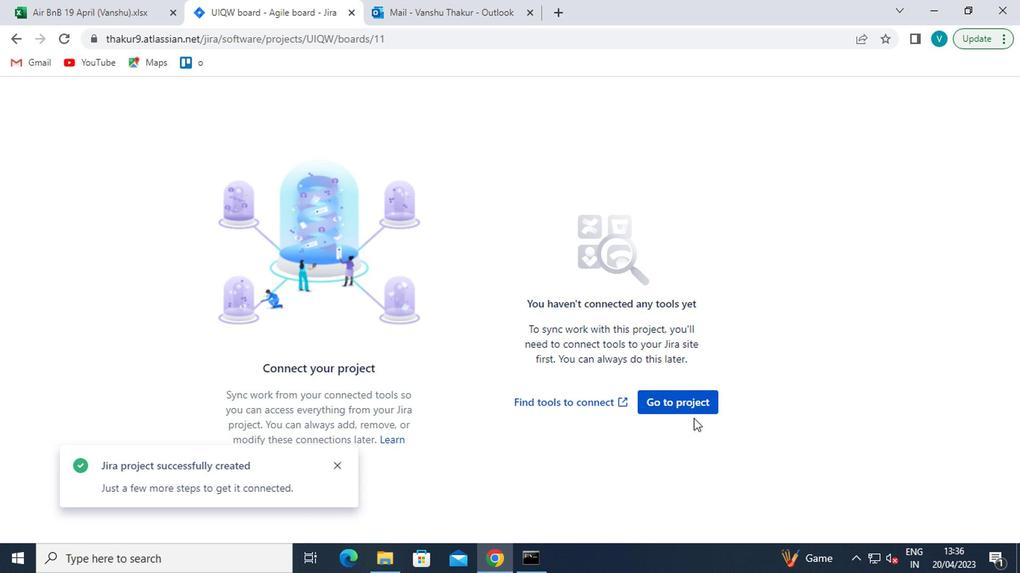 
Action: Mouse pressed left at (668, 403)
Screenshot: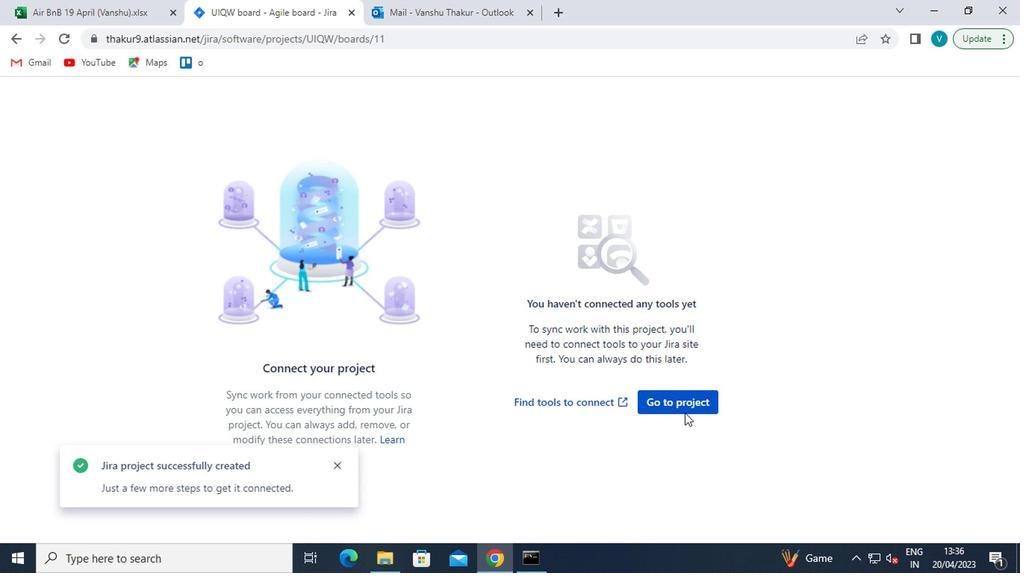 
Action: Mouse moved to (255, 103)
Screenshot: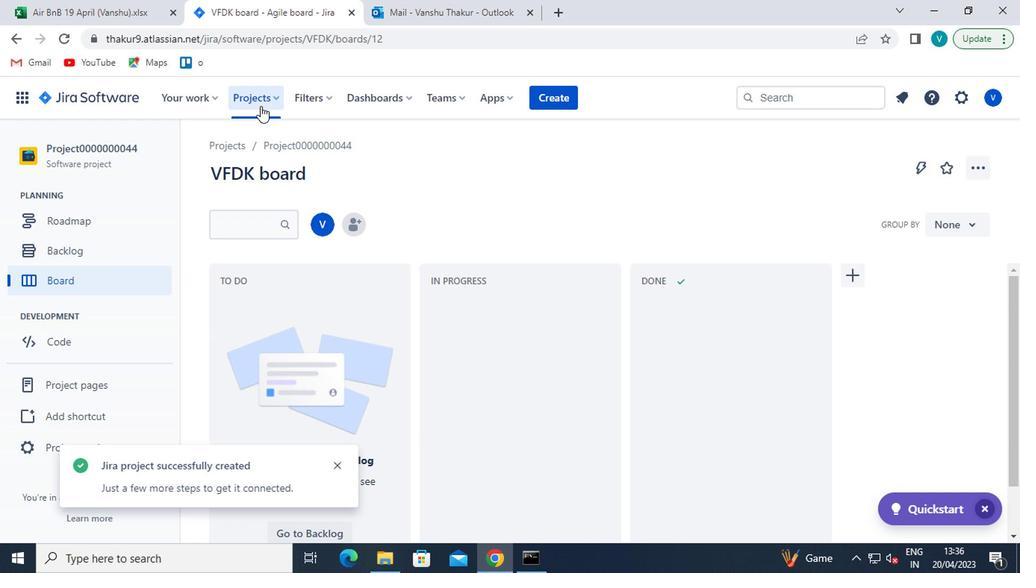 
Action: Mouse pressed left at (255, 103)
Screenshot: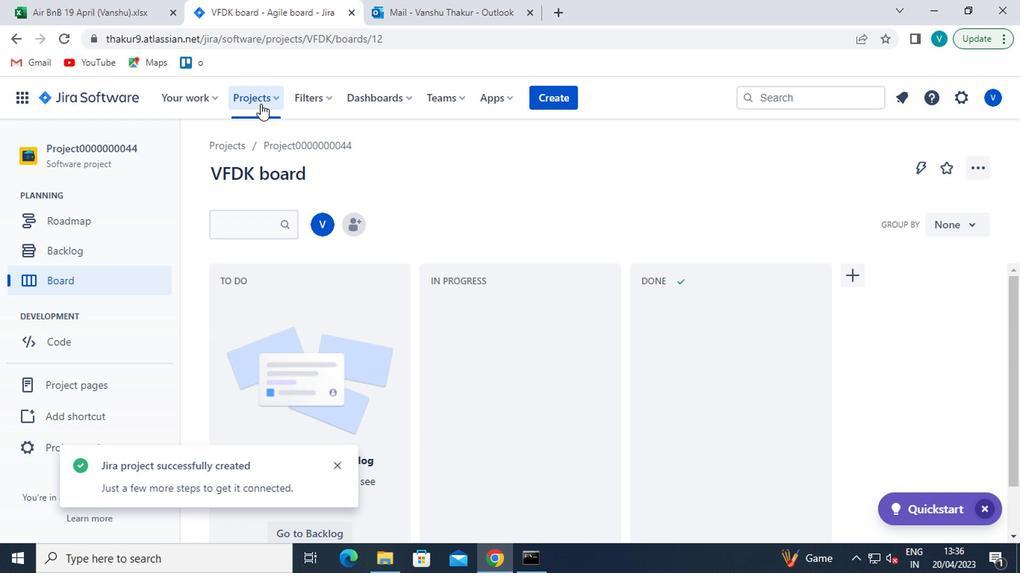 
Action: Mouse moved to (311, 199)
Screenshot: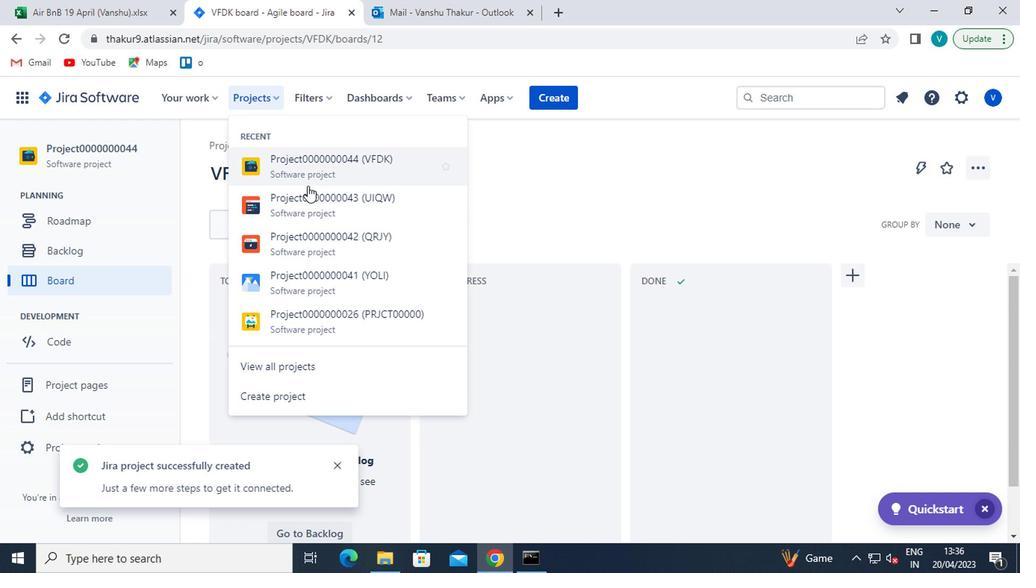 
Action: Mouse pressed left at (311, 199)
Screenshot: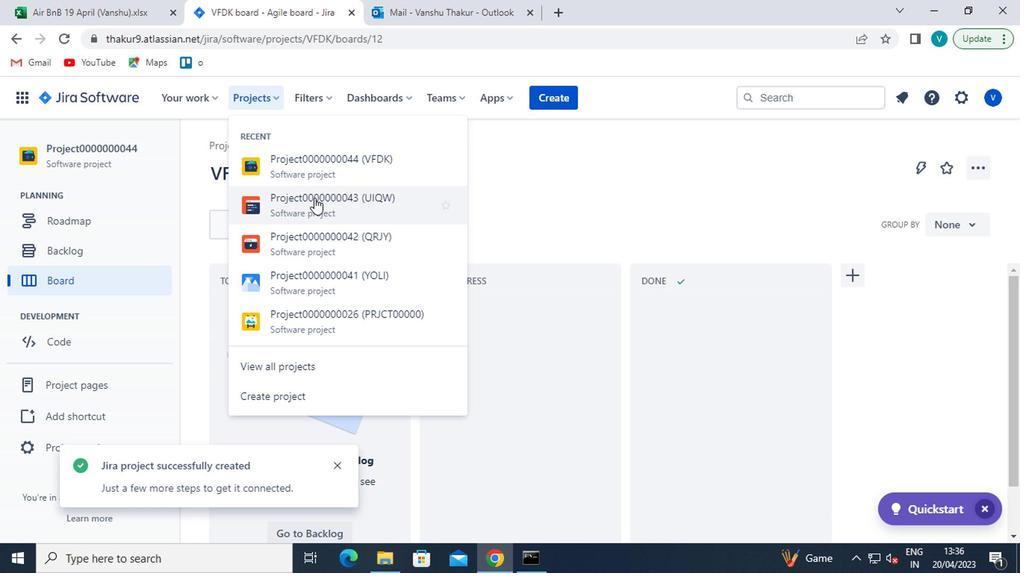 
Action: Mouse moved to (359, 222)
Screenshot: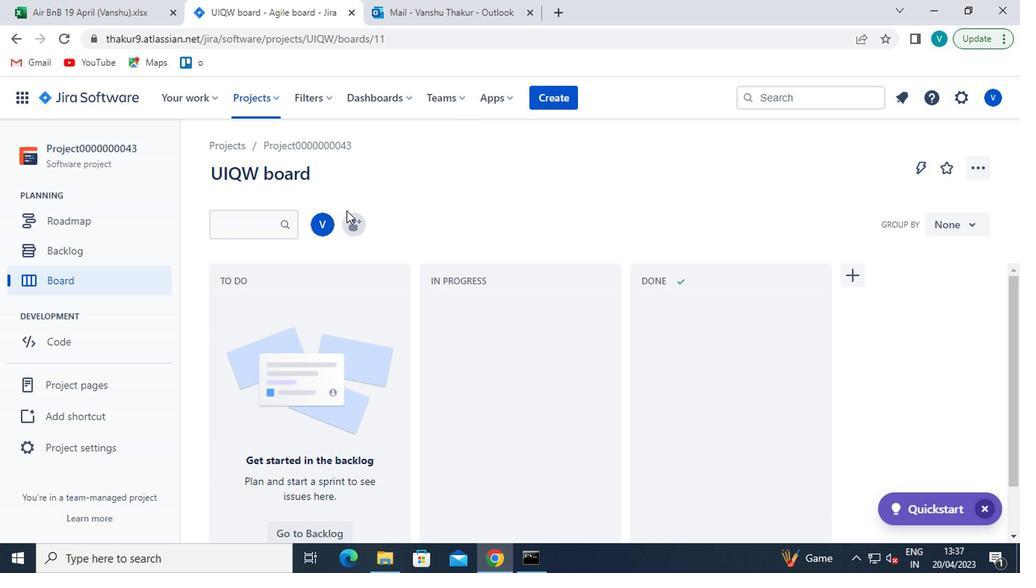 
Action: Mouse pressed left at (359, 222)
Screenshot: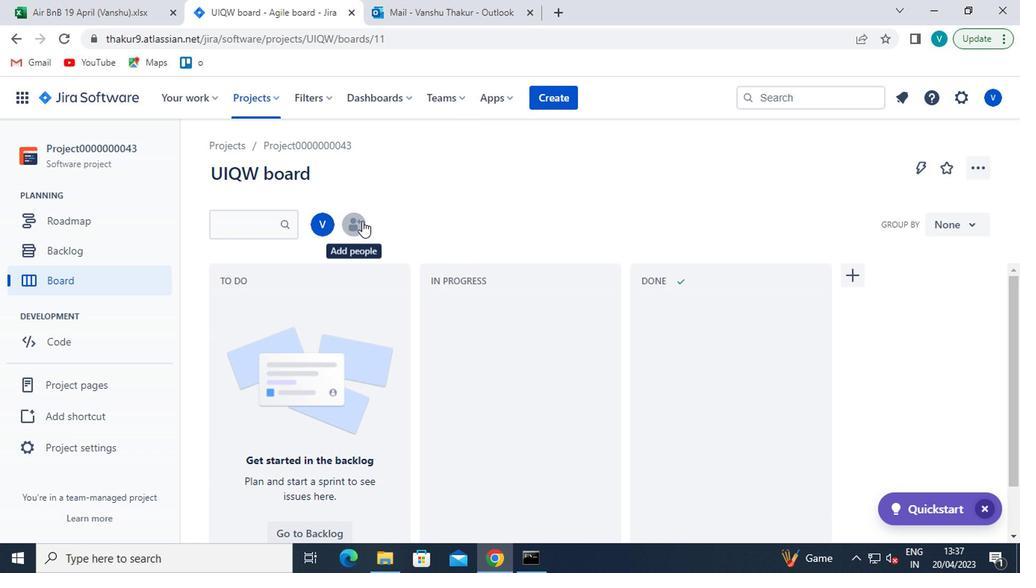 
Action: Mouse moved to (425, 190)
Screenshot: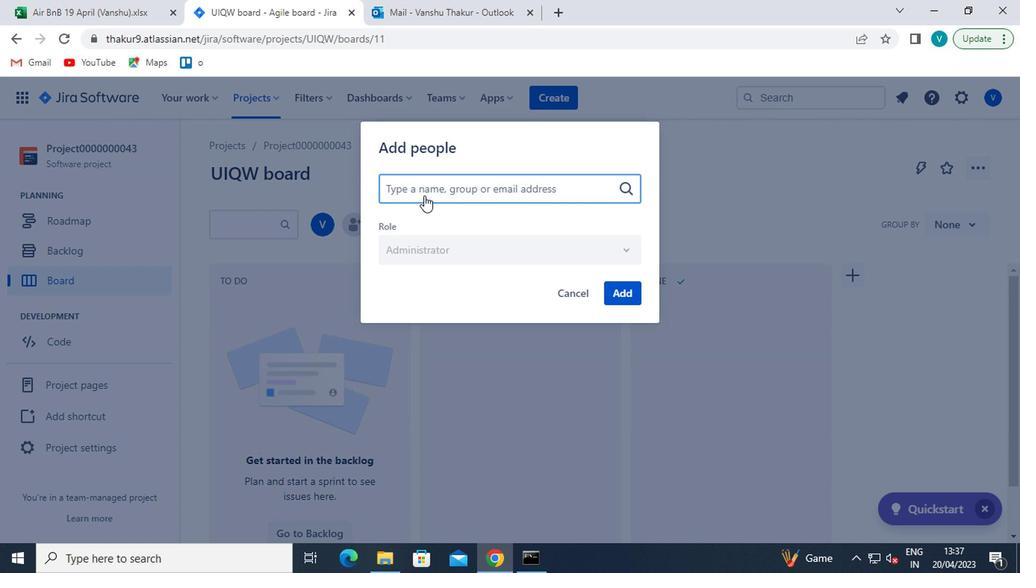 
Action: Mouse pressed left at (425, 190)
Screenshot: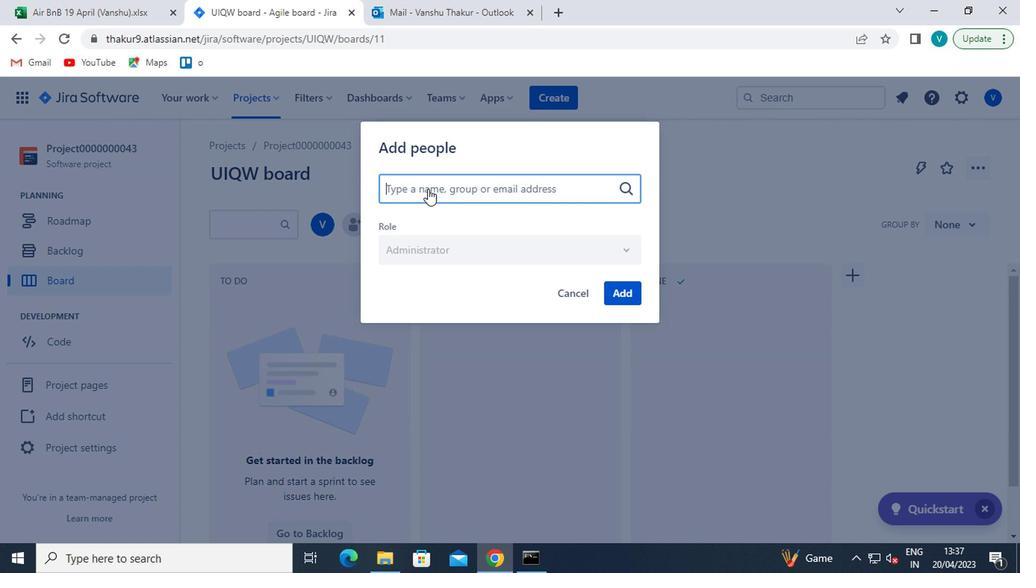 
Action: Key pressed <Key.shift>MAIL
Screenshot: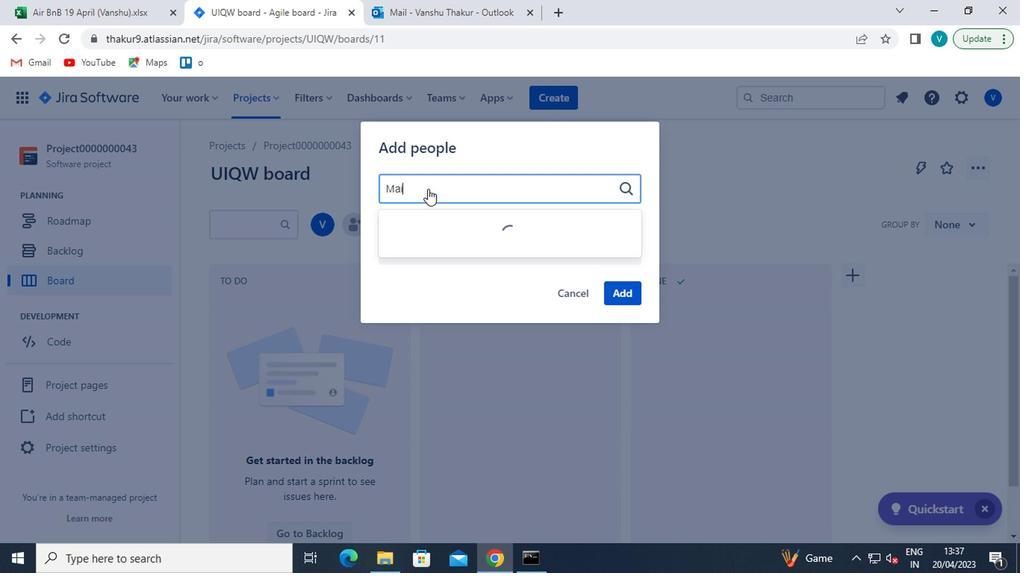 
Action: Mouse moved to (444, 227)
Screenshot: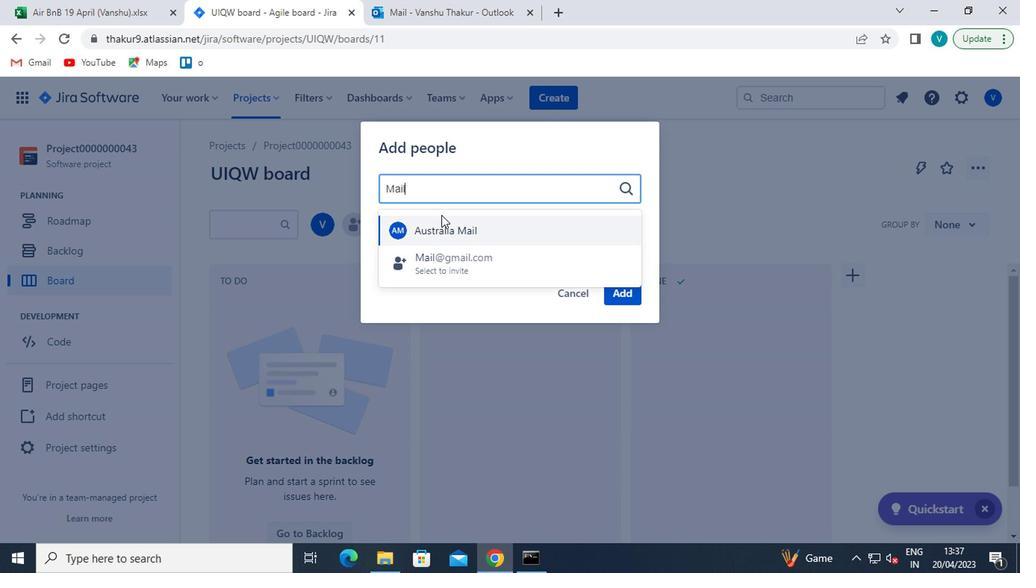 
Action: Mouse pressed left at (444, 227)
Screenshot: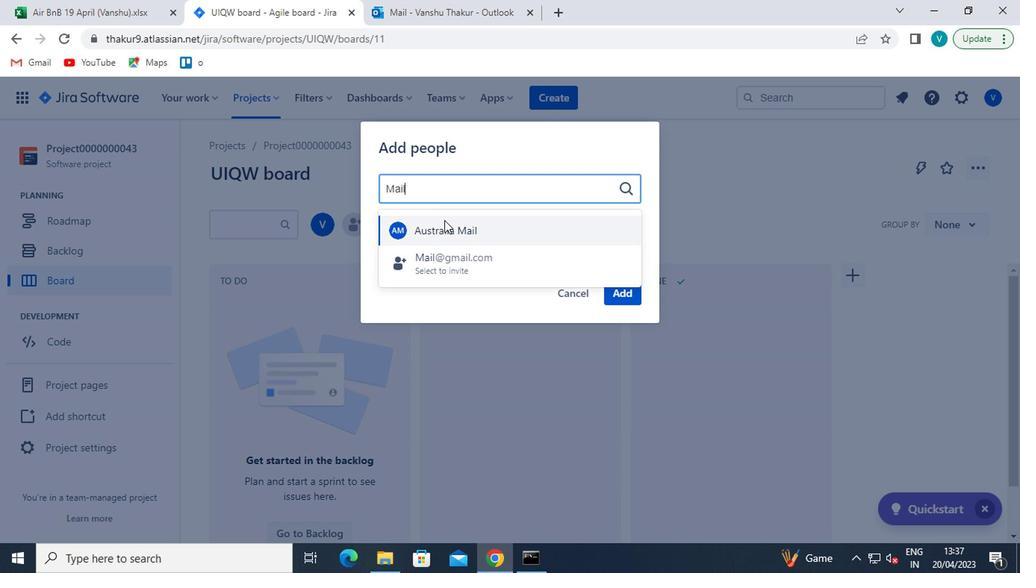 
Action: Mouse moved to (630, 296)
Screenshot: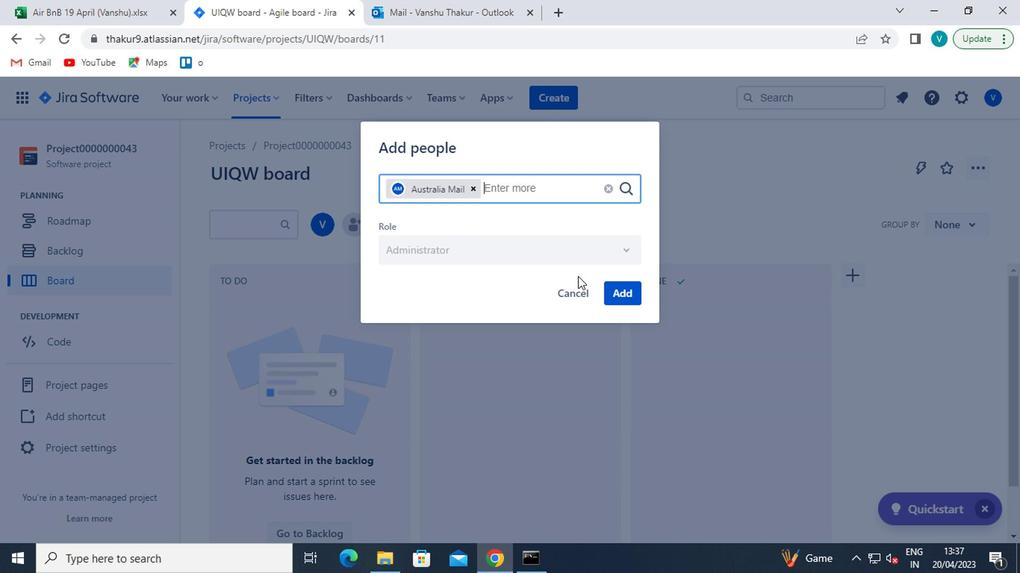 
Action: Mouse pressed left at (630, 296)
Screenshot: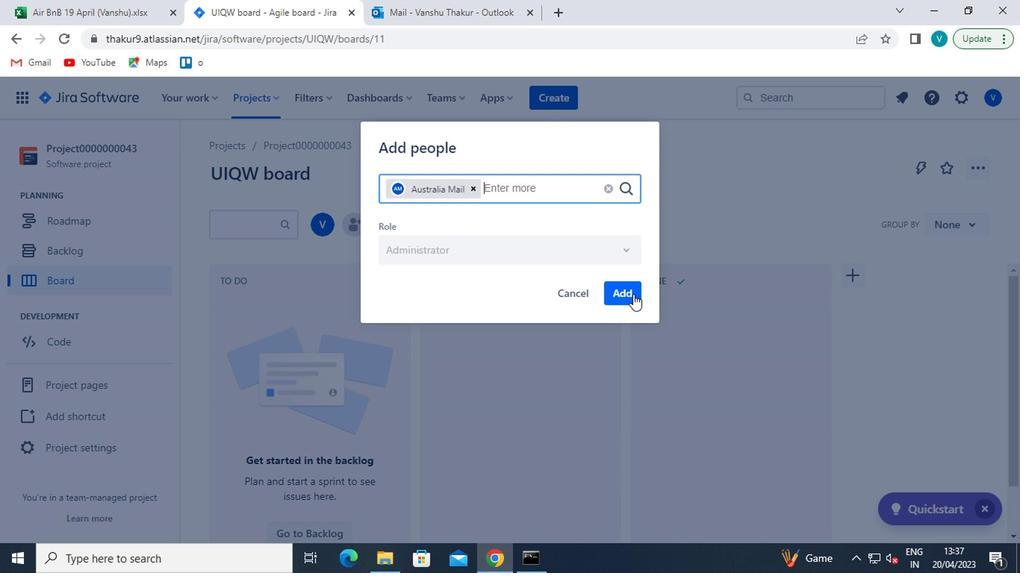 
Action: Mouse moved to (349, 224)
Screenshot: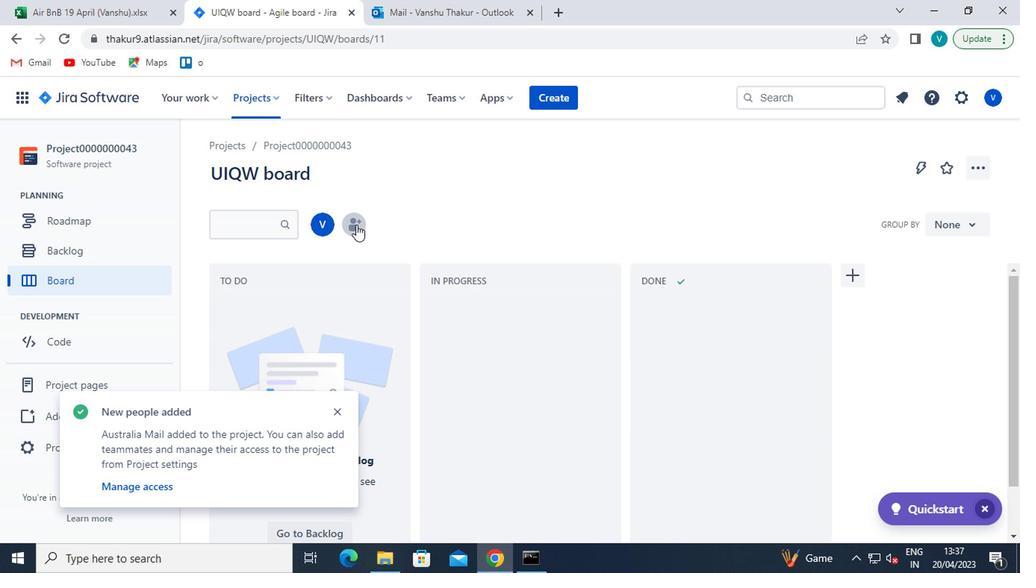 
Action: Mouse pressed left at (349, 224)
Screenshot: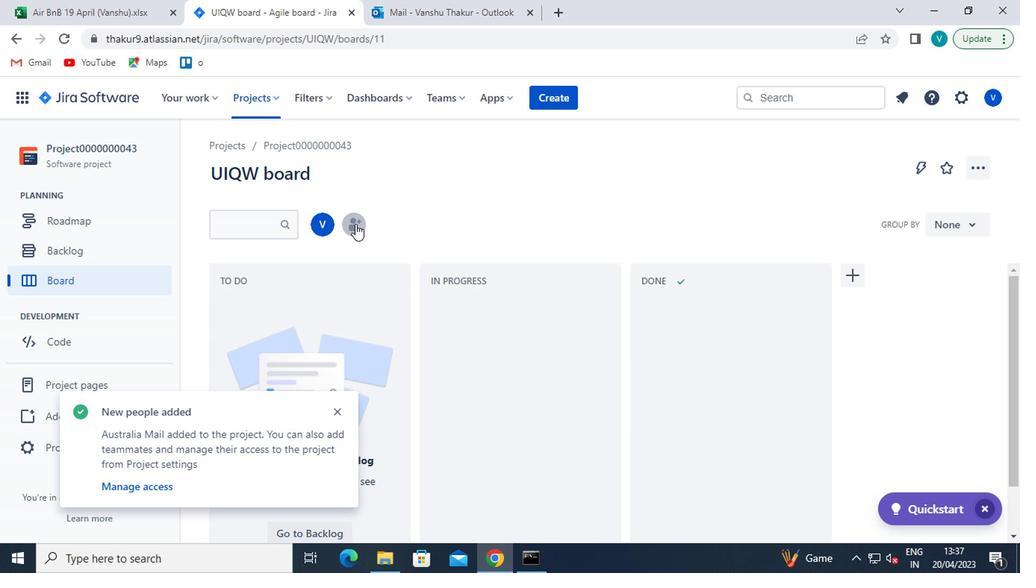 
Action: Mouse moved to (431, 192)
Screenshot: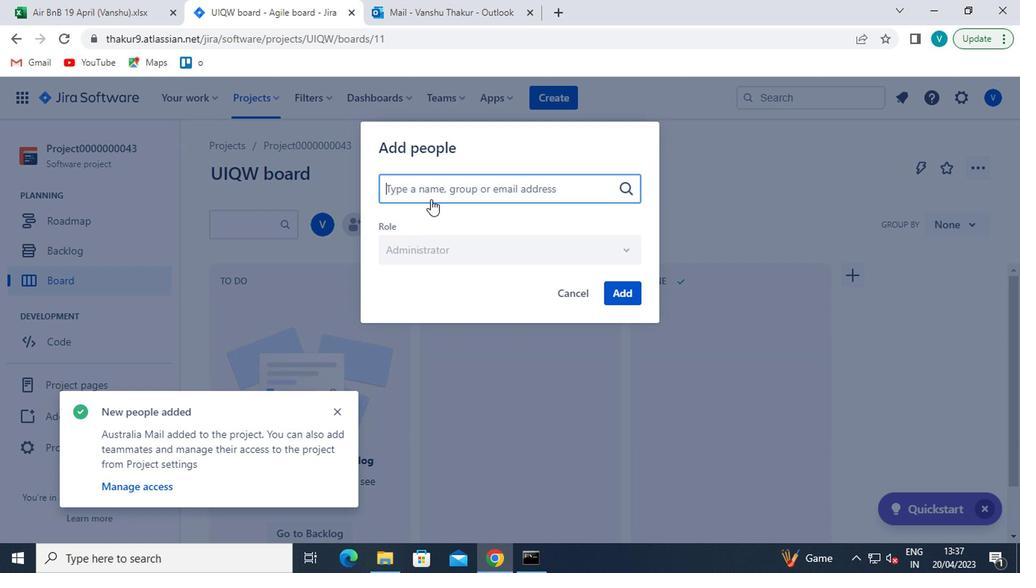 
Action: Mouse pressed left at (431, 192)
Screenshot: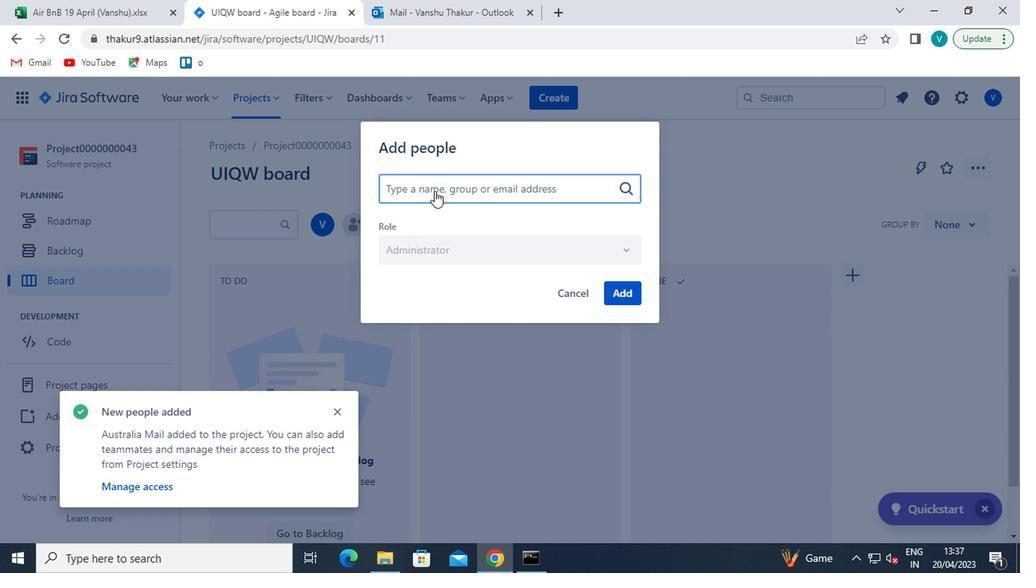 
Action: Mouse moved to (430, 189)
Screenshot: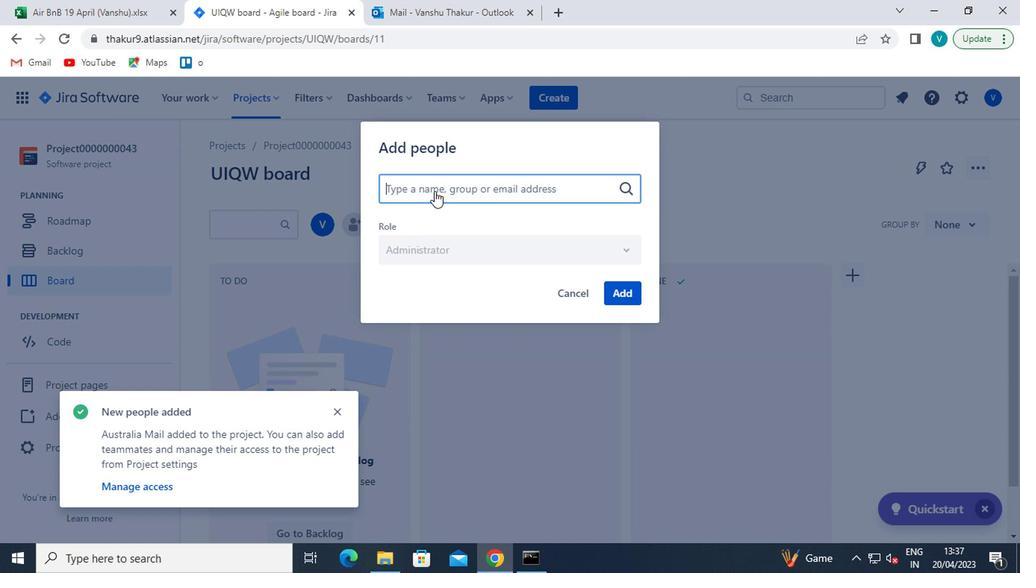 
Action: Key pressed <Key.shift>CARXXSTREET791<Key.shift><Key.shift><Key.shift><Key.shift>@
Screenshot: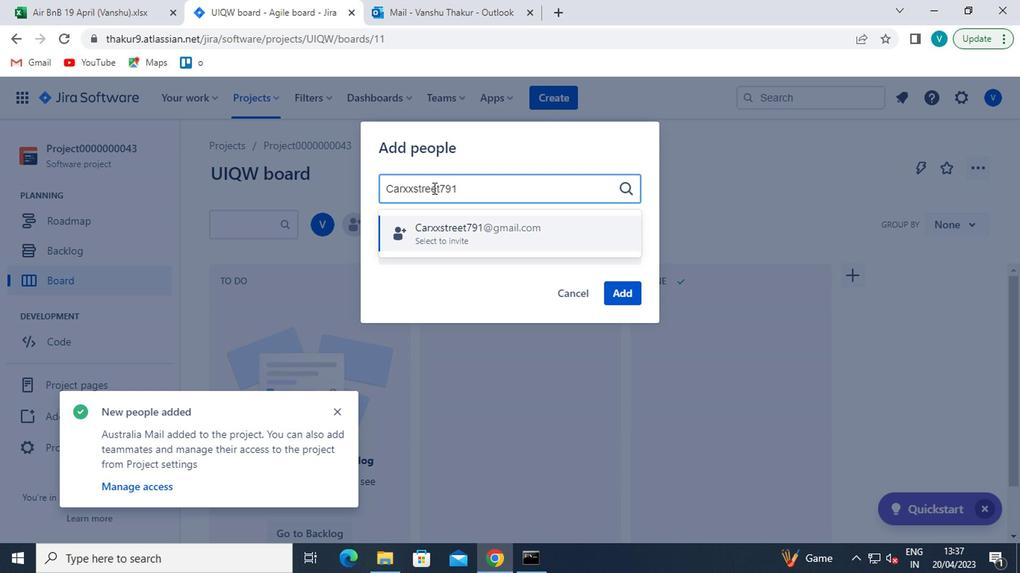 
Action: Mouse moved to (496, 230)
Screenshot: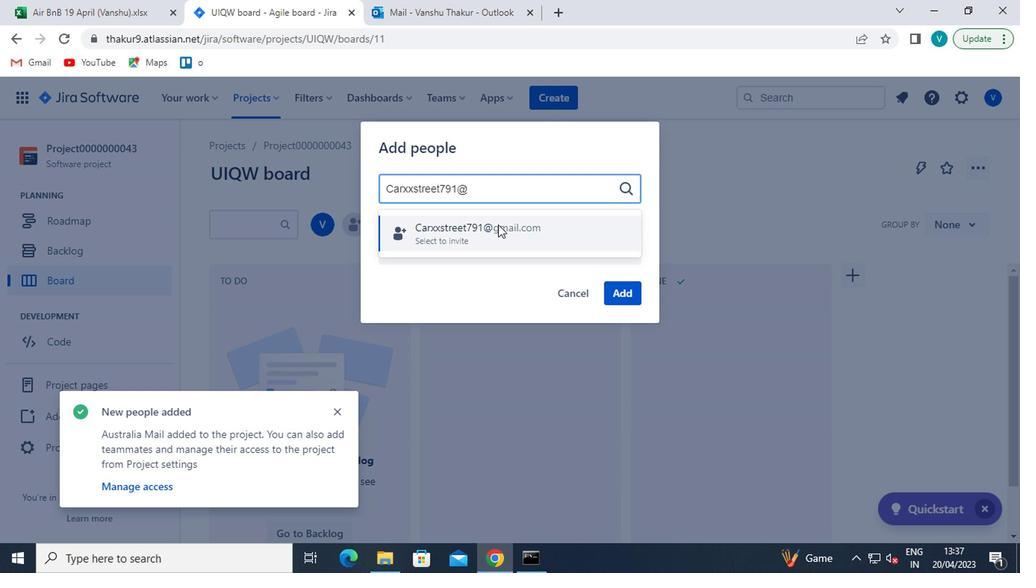 
Action: Mouse pressed left at (496, 230)
Screenshot: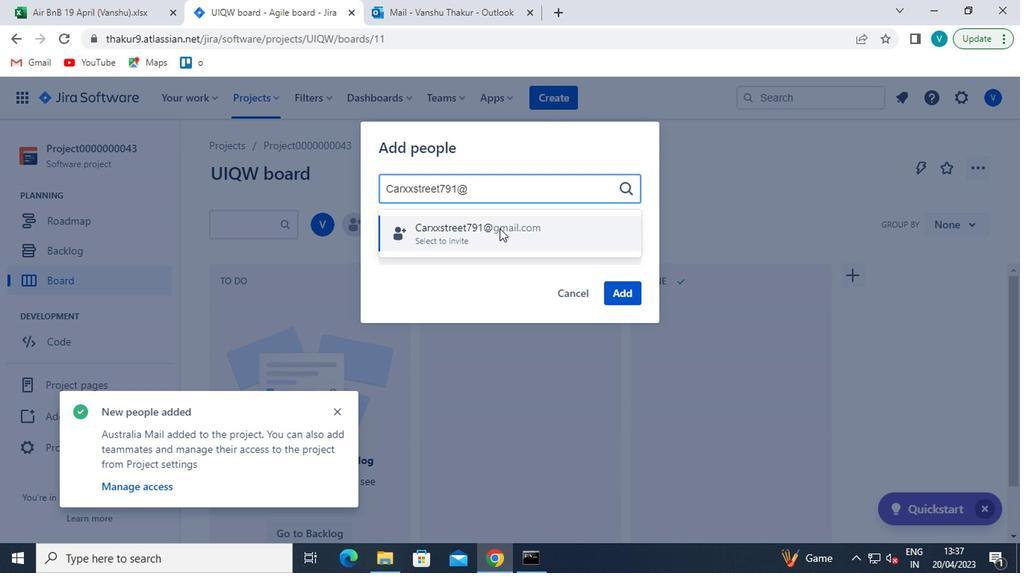 
Action: Mouse moved to (611, 293)
Screenshot: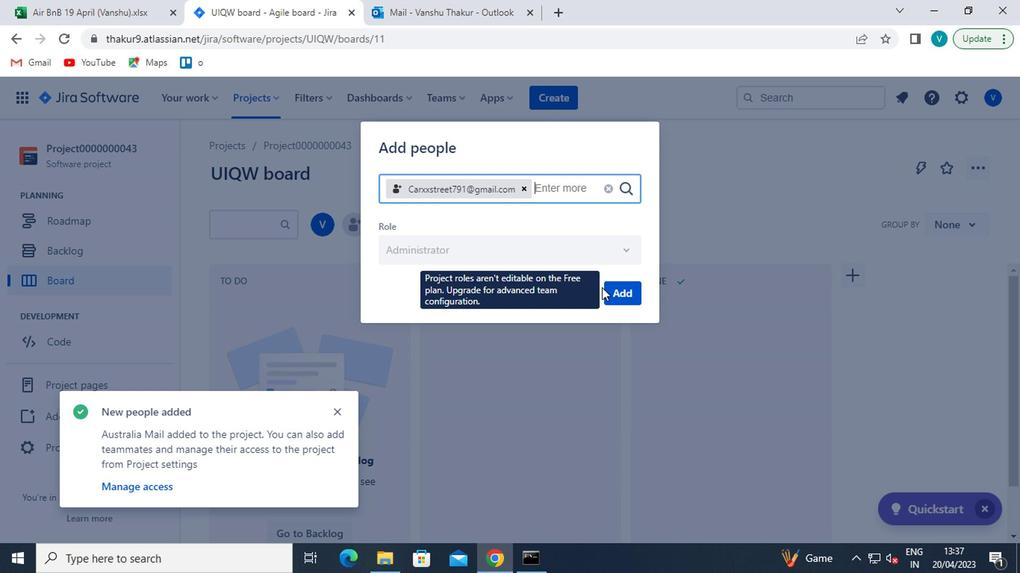 
Action: Mouse pressed left at (611, 293)
Screenshot: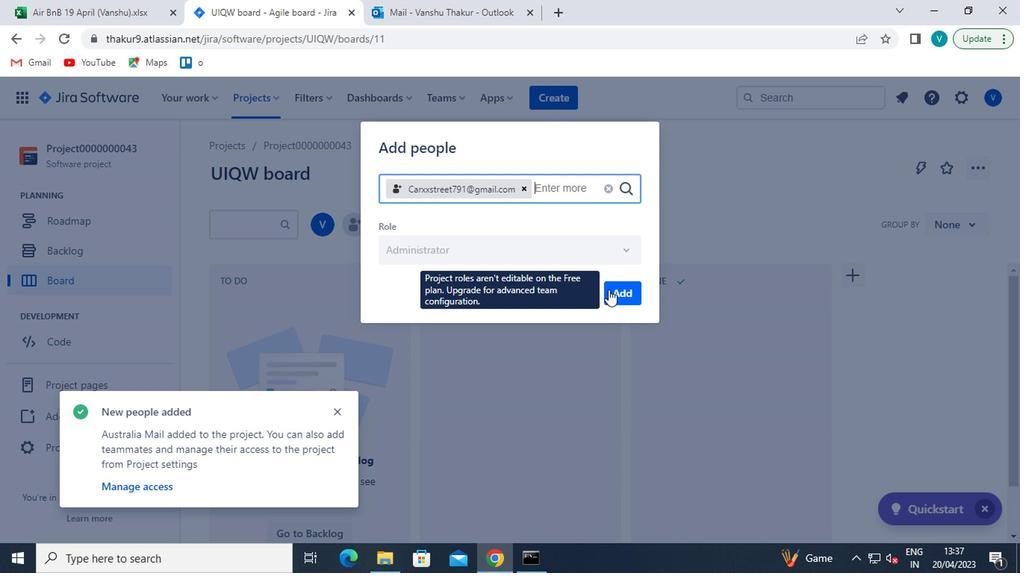 
